Task: Log work in the project XpressTech for the issue 'Upgrade the scalability of a mobile application to support a growing user base and increasing traffic' spent time as '2w 5d 21h 57m' and remaining time as '6w 3d 22h 48m' and move to top of backlog. Now add the issue to the epic 'Mobile Application Development'.
Action: Mouse moved to (959, 449)
Screenshot: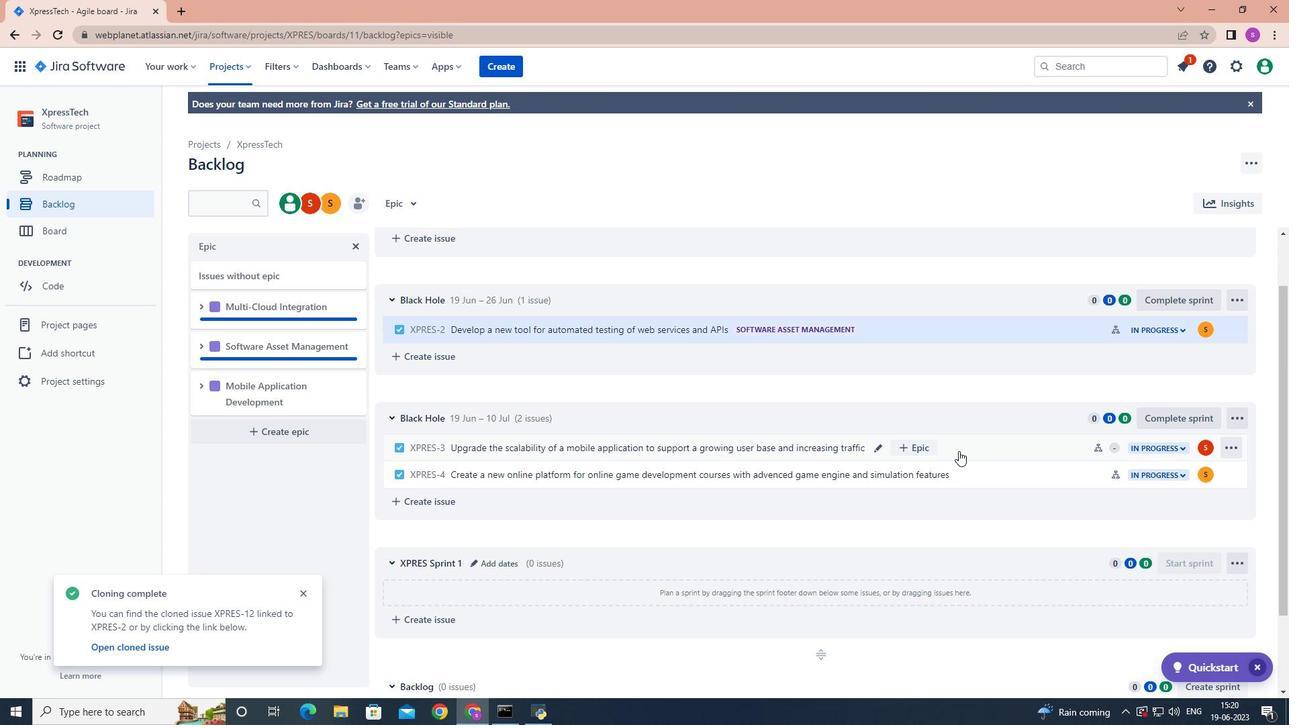 
Action: Mouse pressed left at (959, 449)
Screenshot: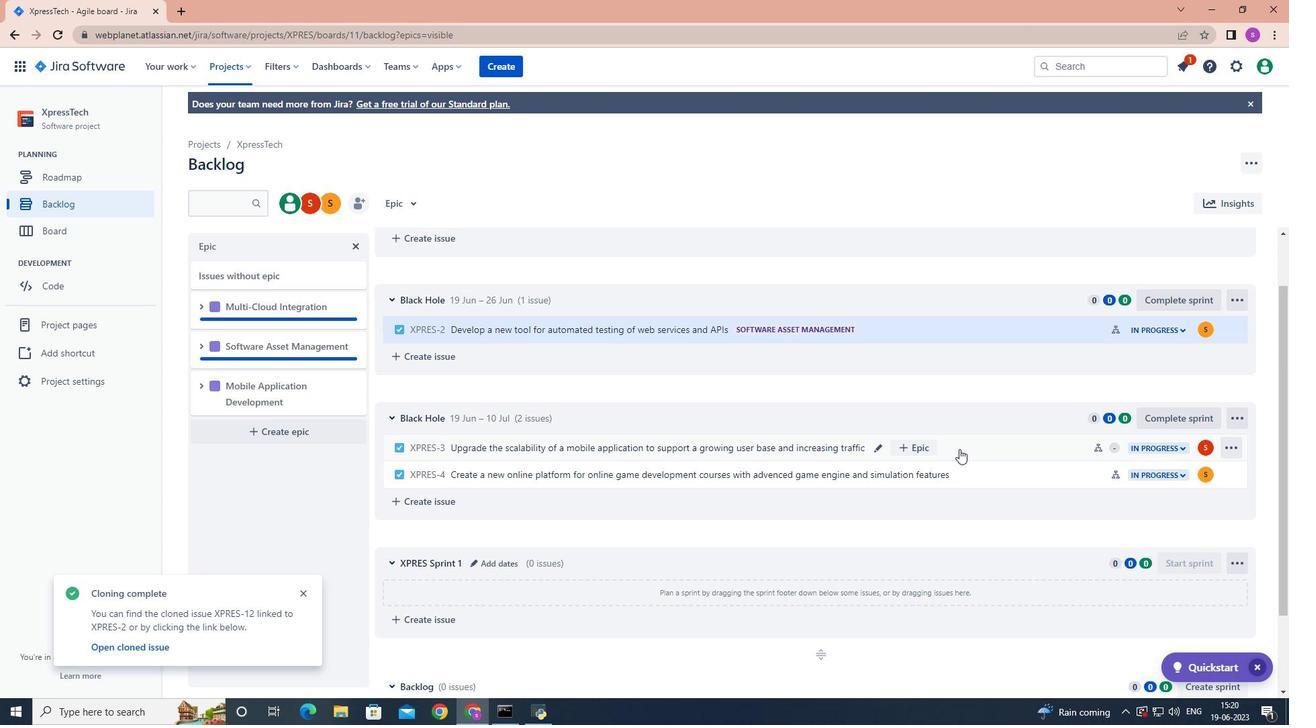 
Action: Mouse moved to (1233, 247)
Screenshot: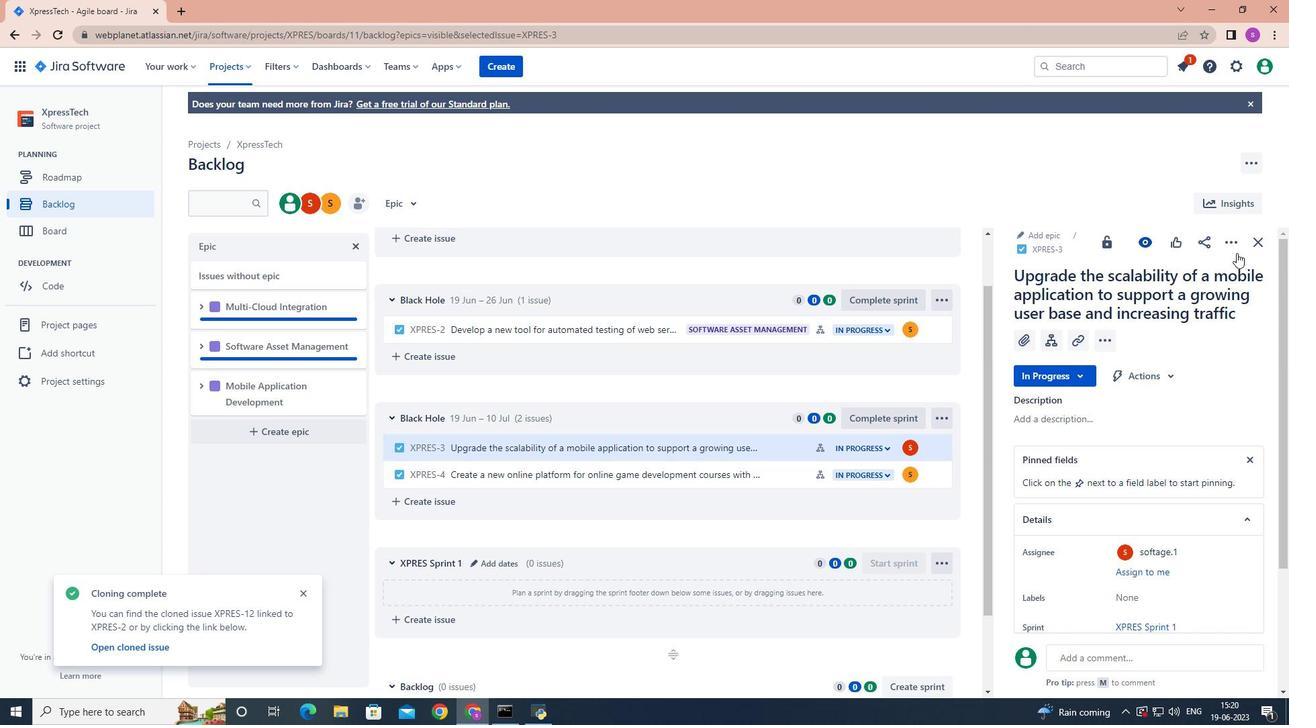 
Action: Mouse pressed left at (1233, 247)
Screenshot: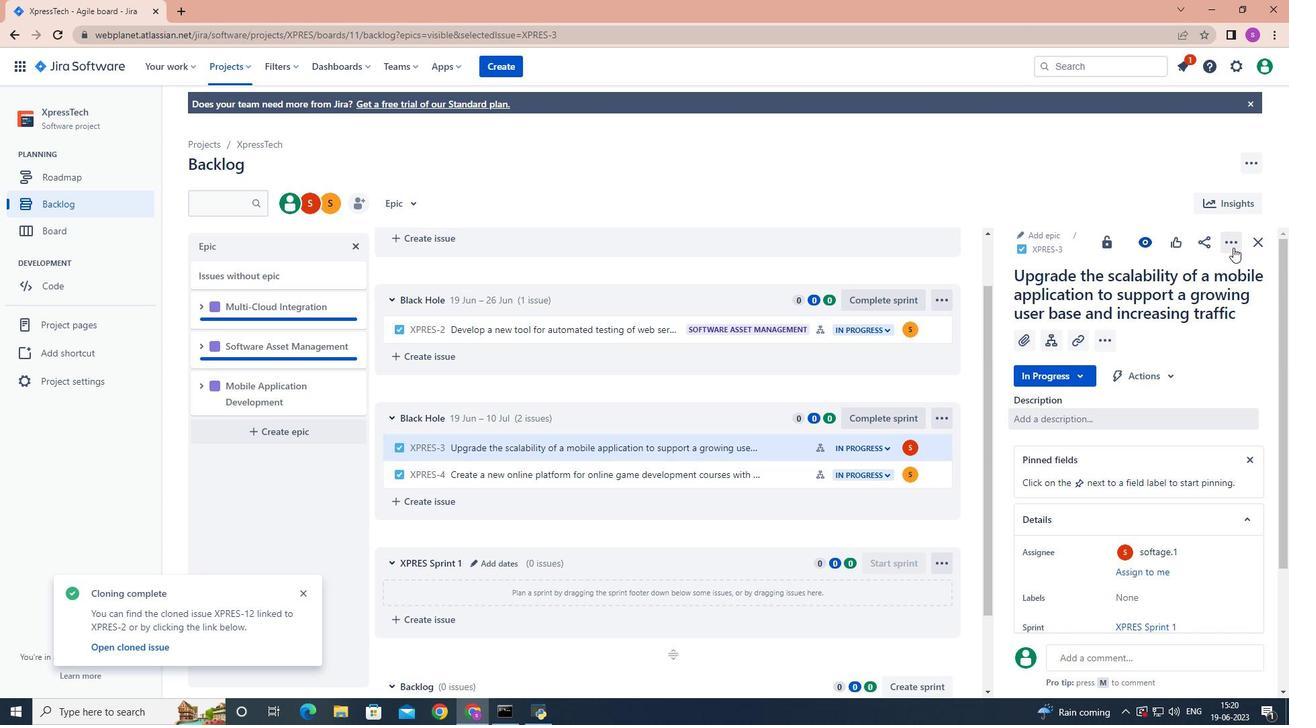 
Action: Mouse moved to (1182, 277)
Screenshot: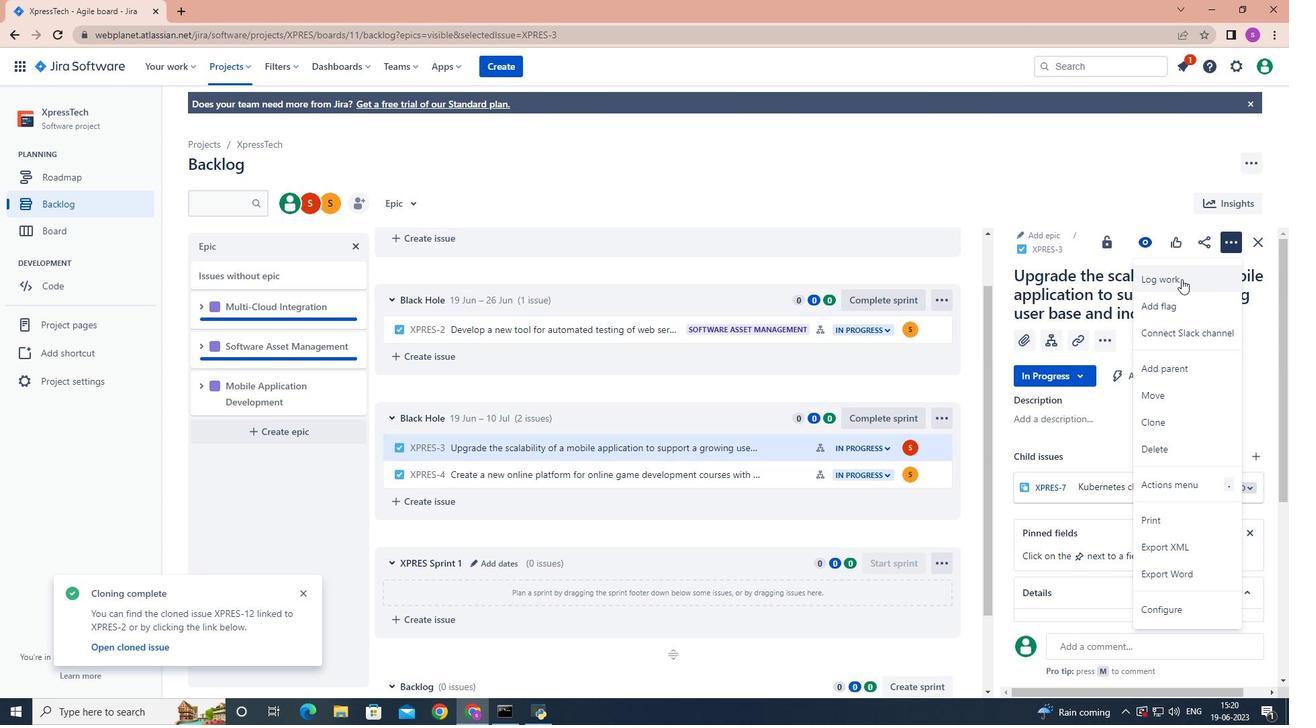 
Action: Mouse pressed left at (1182, 277)
Screenshot: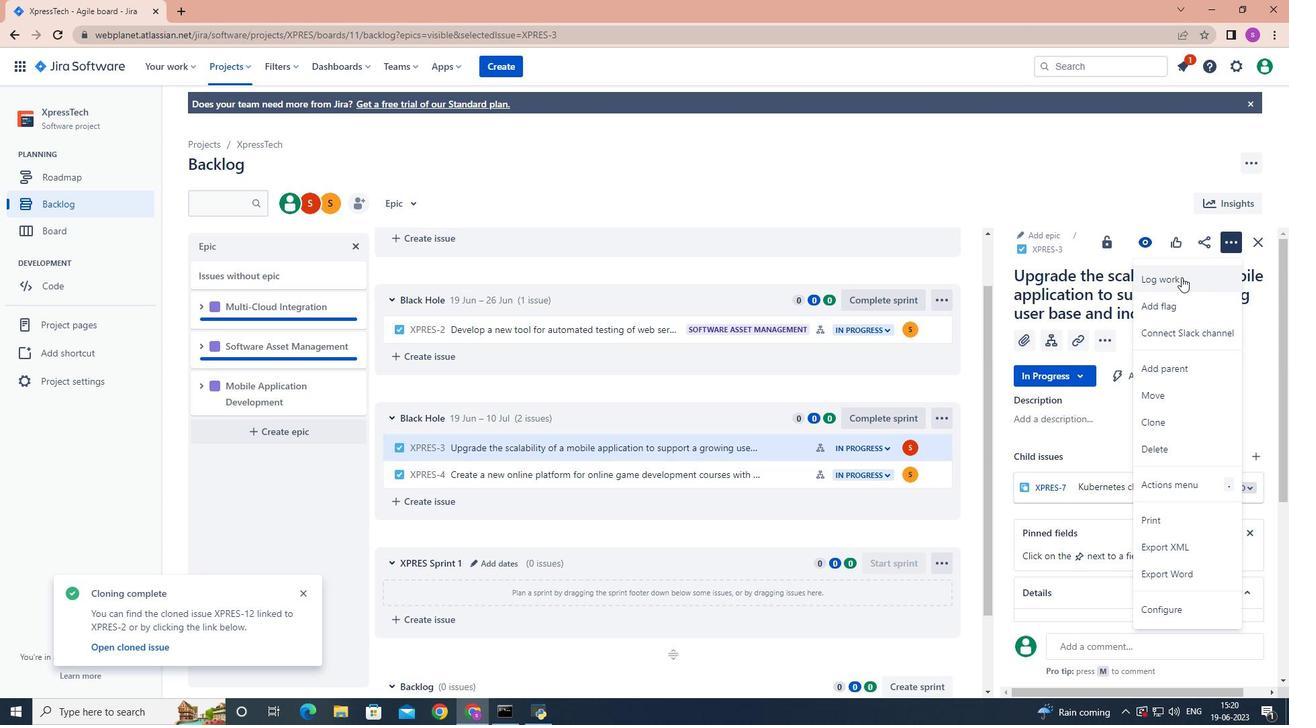 
Action: Mouse moved to (1182, 277)
Screenshot: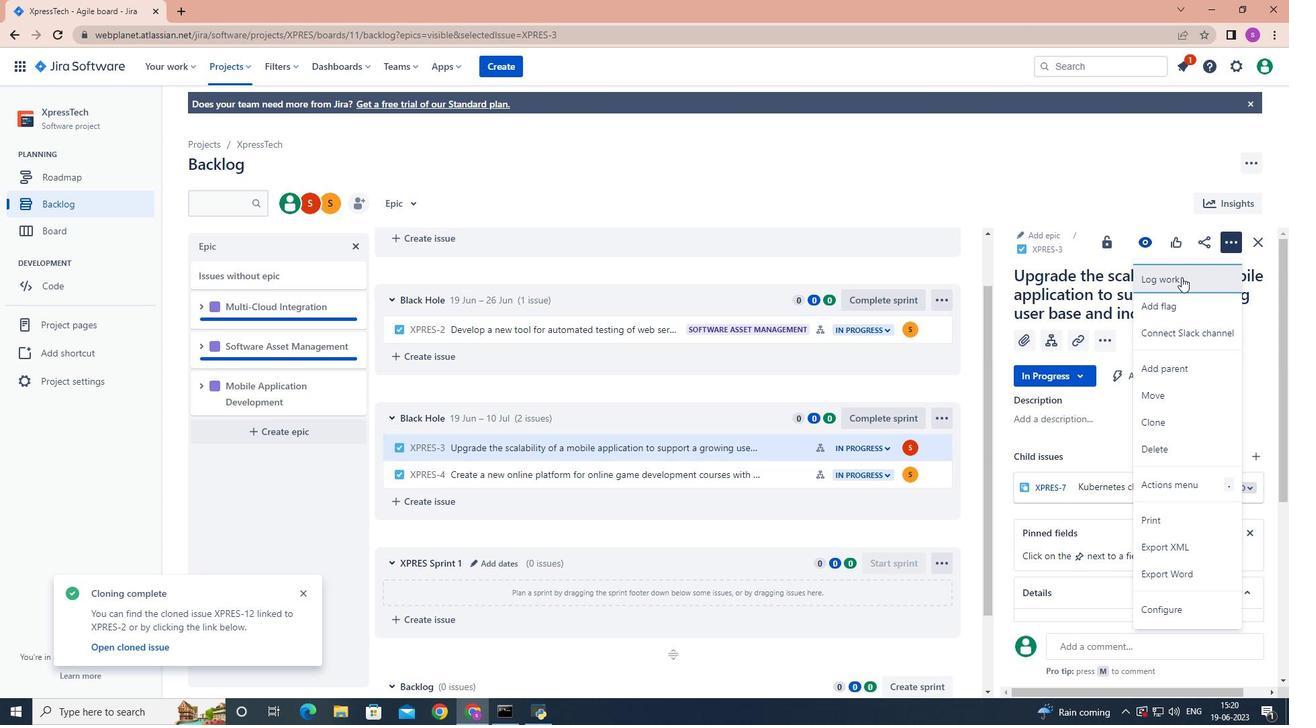 
Action: Key pressed 2w<Key.space>5d<Key.space>21h<Key.space>57m
Screenshot: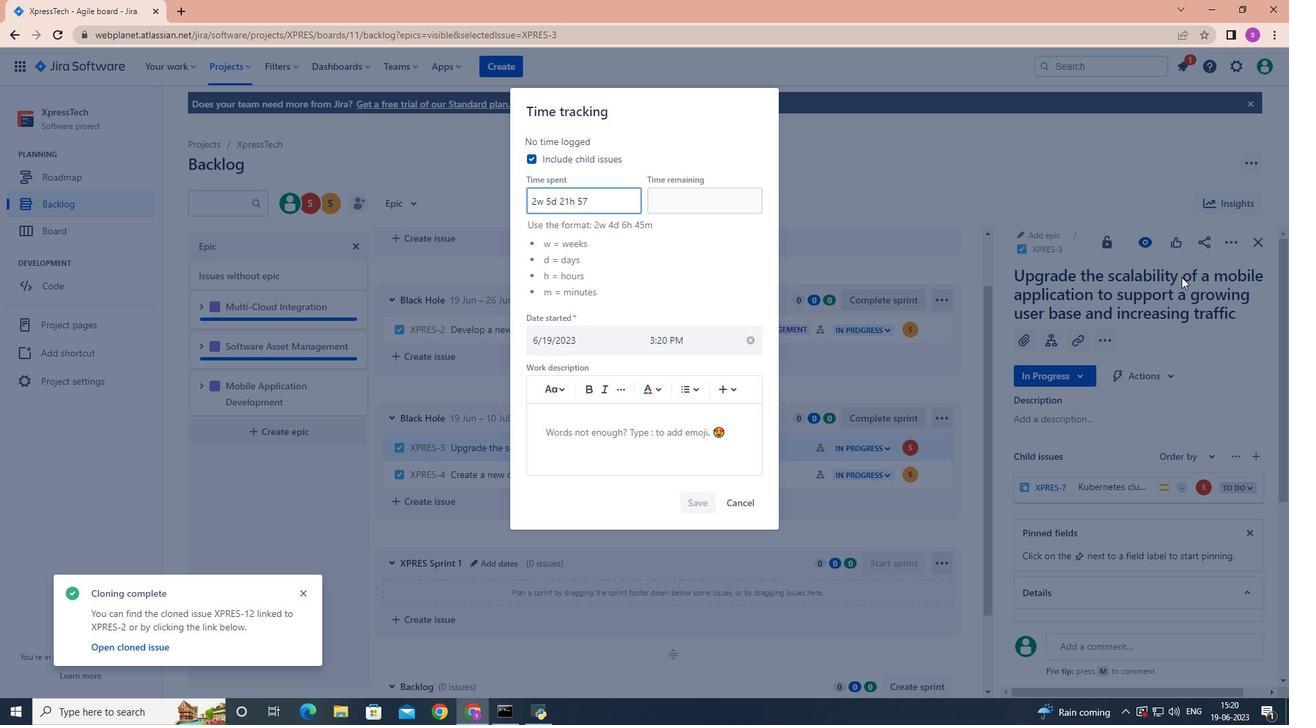 
Action: Mouse moved to (666, 204)
Screenshot: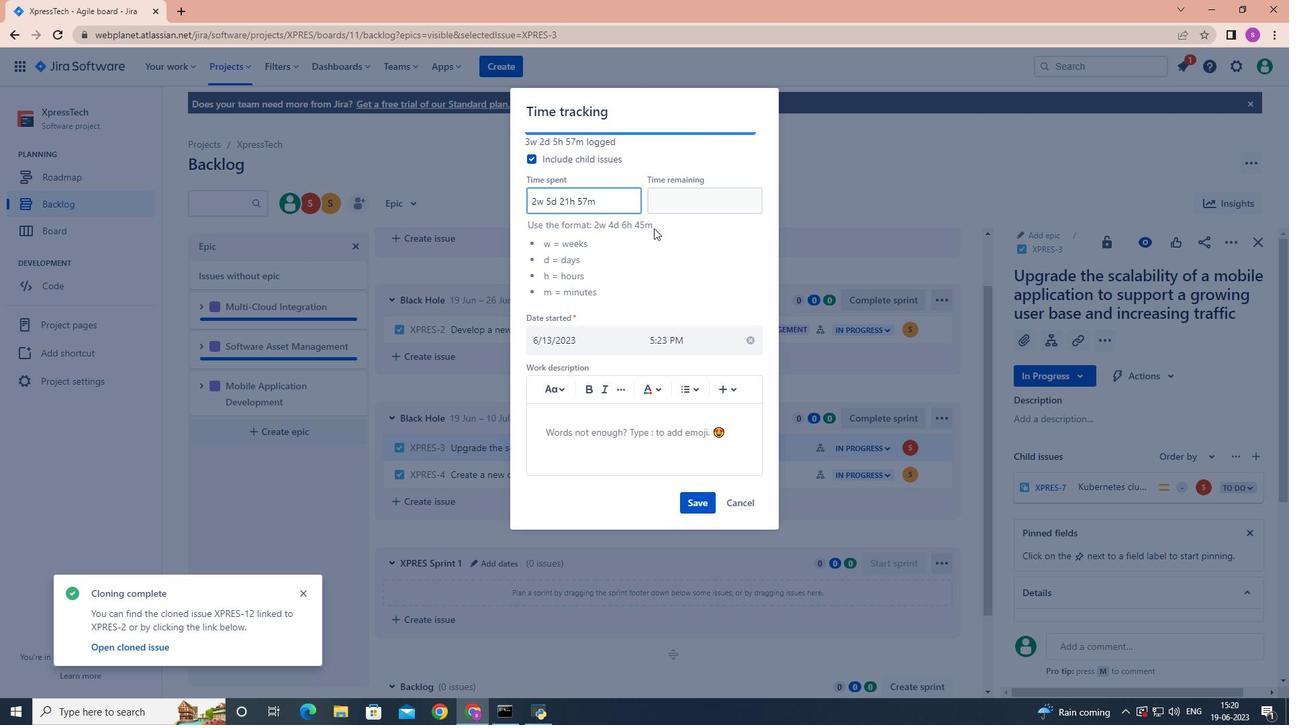 
Action: Mouse pressed left at (666, 204)
Screenshot: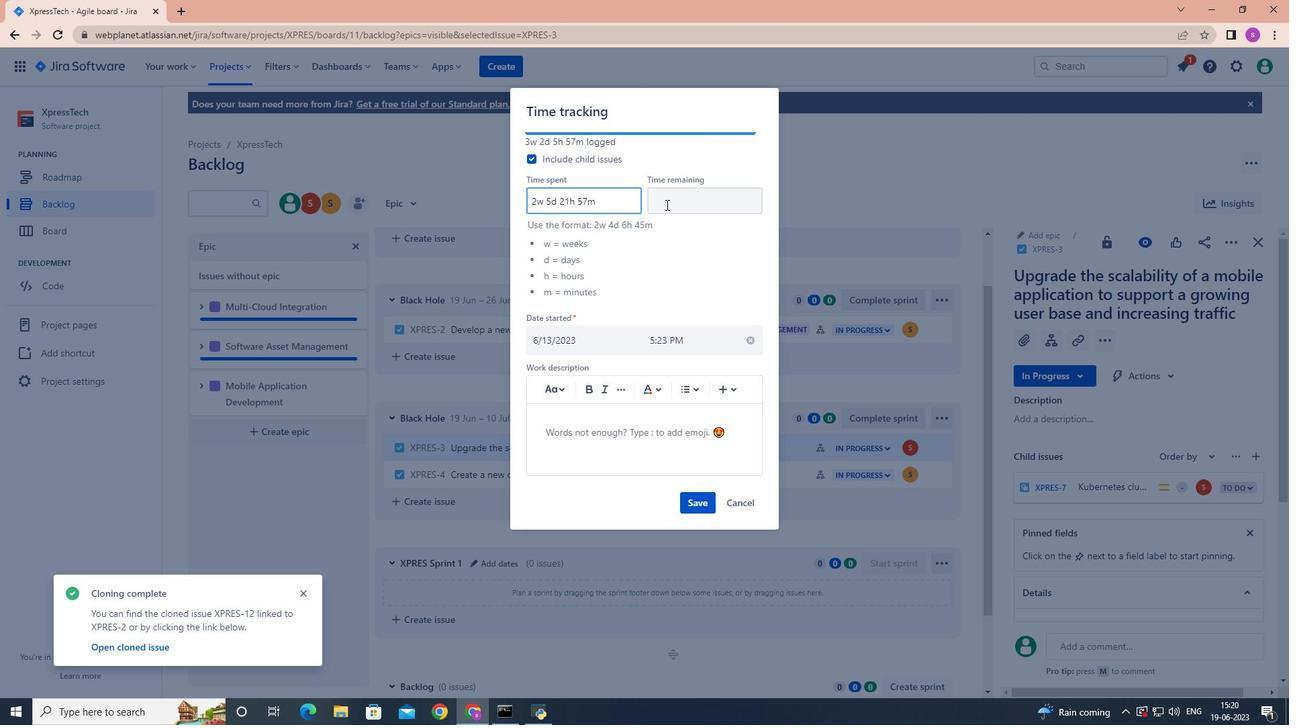 
Action: Mouse moved to (666, 204)
Screenshot: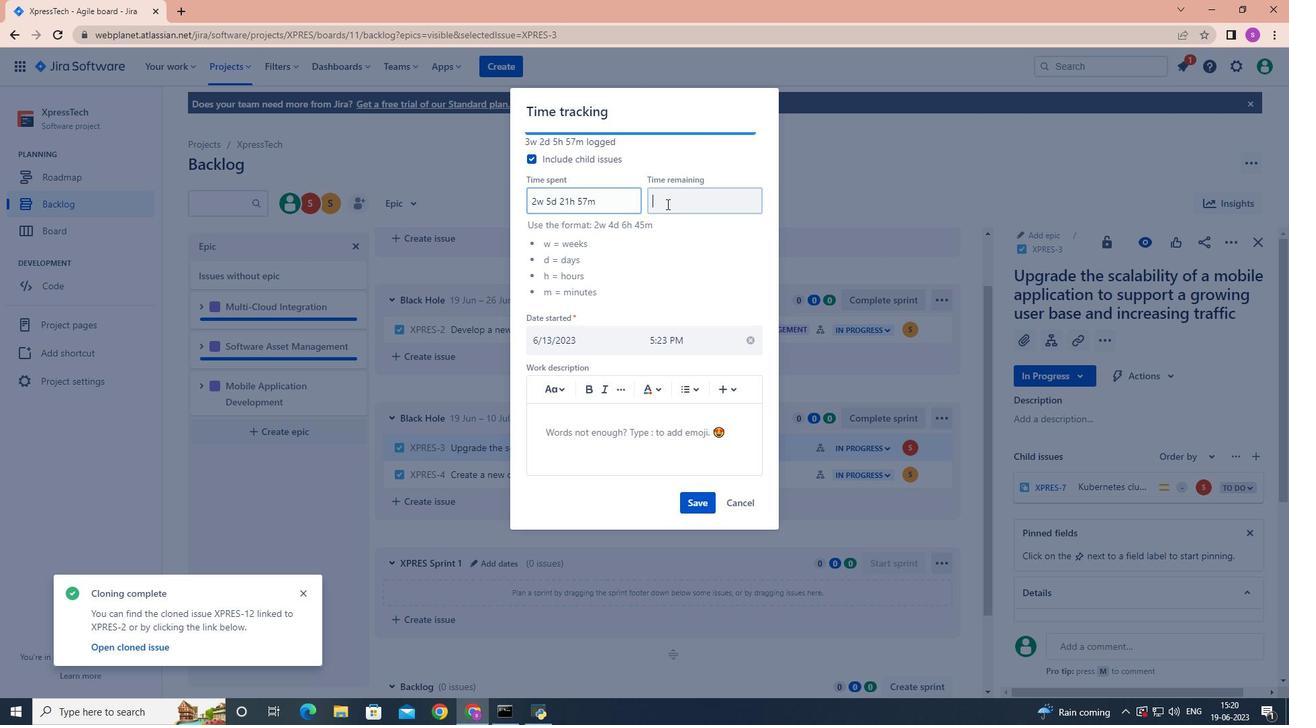 
Action: Key pressed 6w<Key.space>3d<Key.space>22h<Key.space>48m
Screenshot: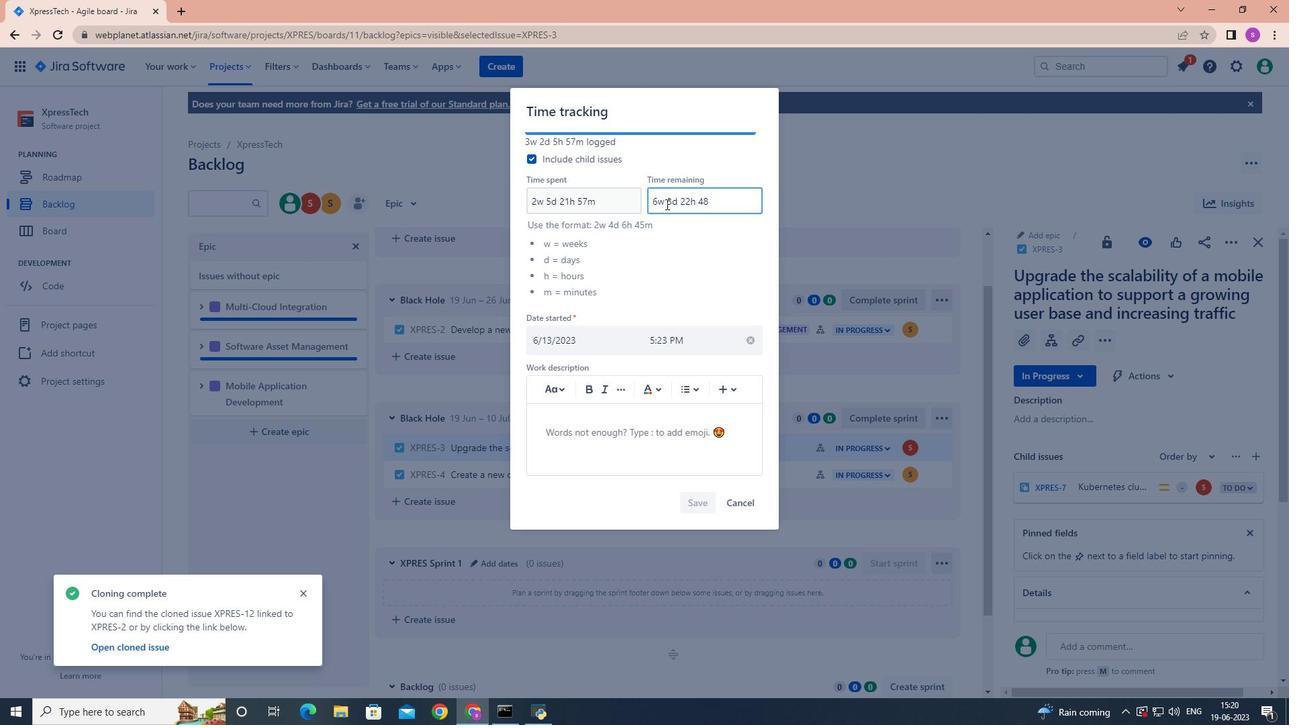 
Action: Mouse moved to (700, 503)
Screenshot: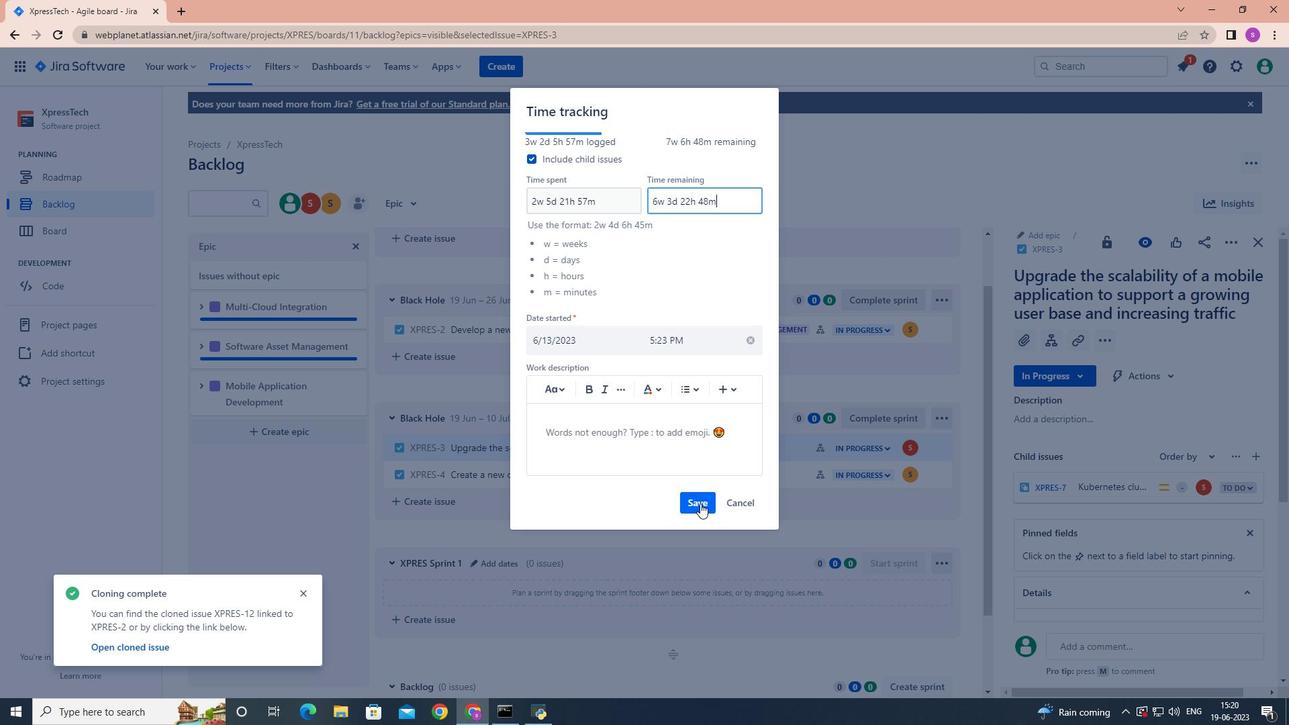 
Action: Mouse pressed left at (700, 503)
Screenshot: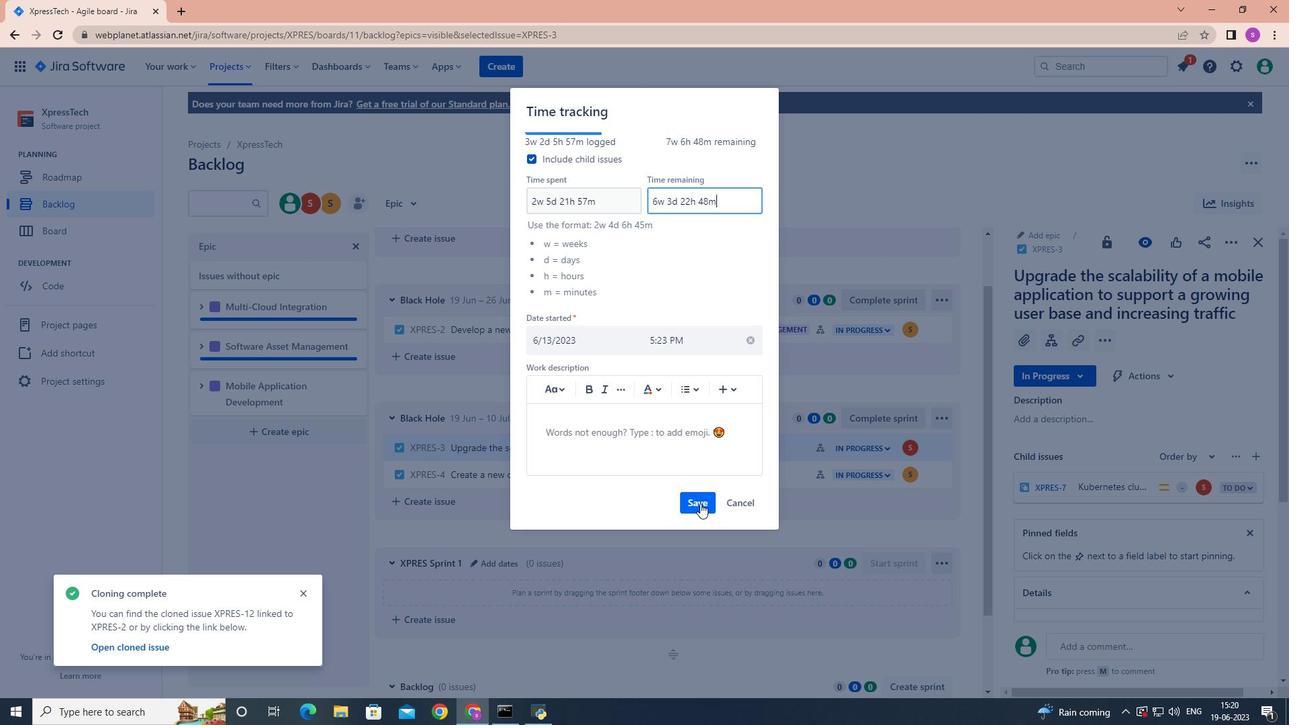 
Action: Mouse moved to (933, 446)
Screenshot: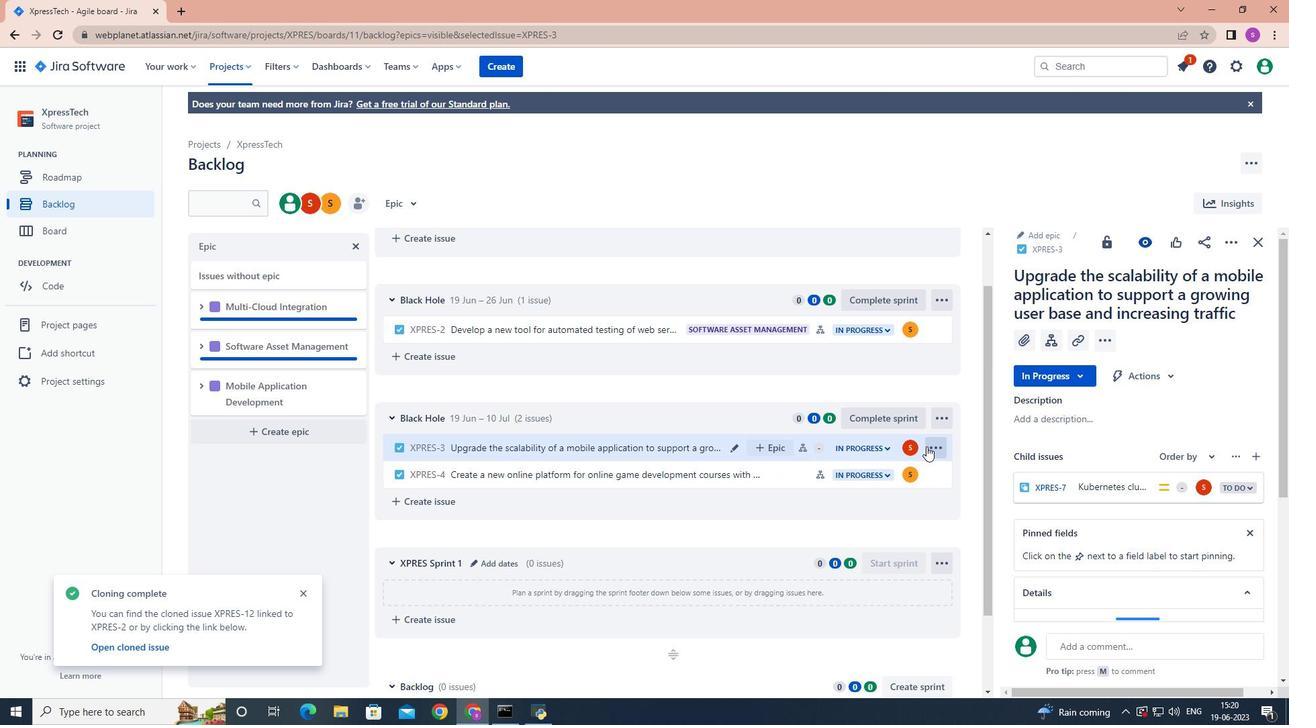 
Action: Mouse pressed left at (933, 446)
Screenshot: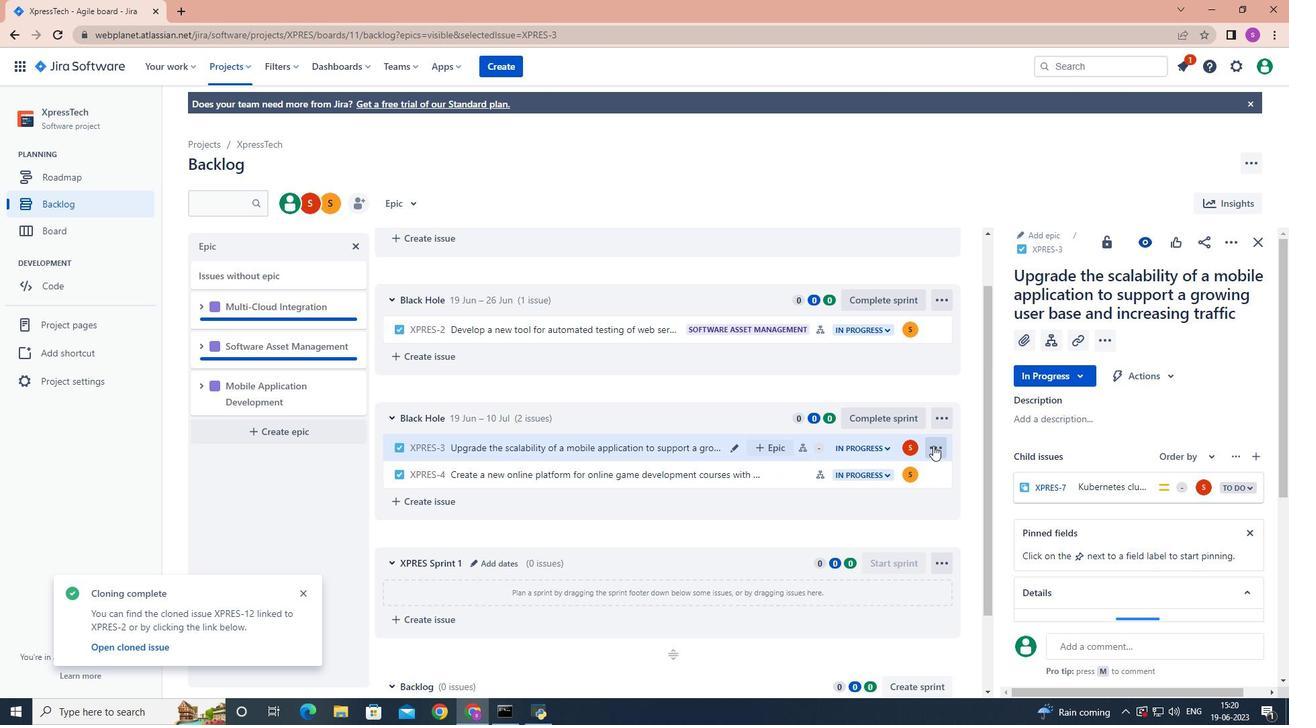 
Action: Mouse moved to (920, 389)
Screenshot: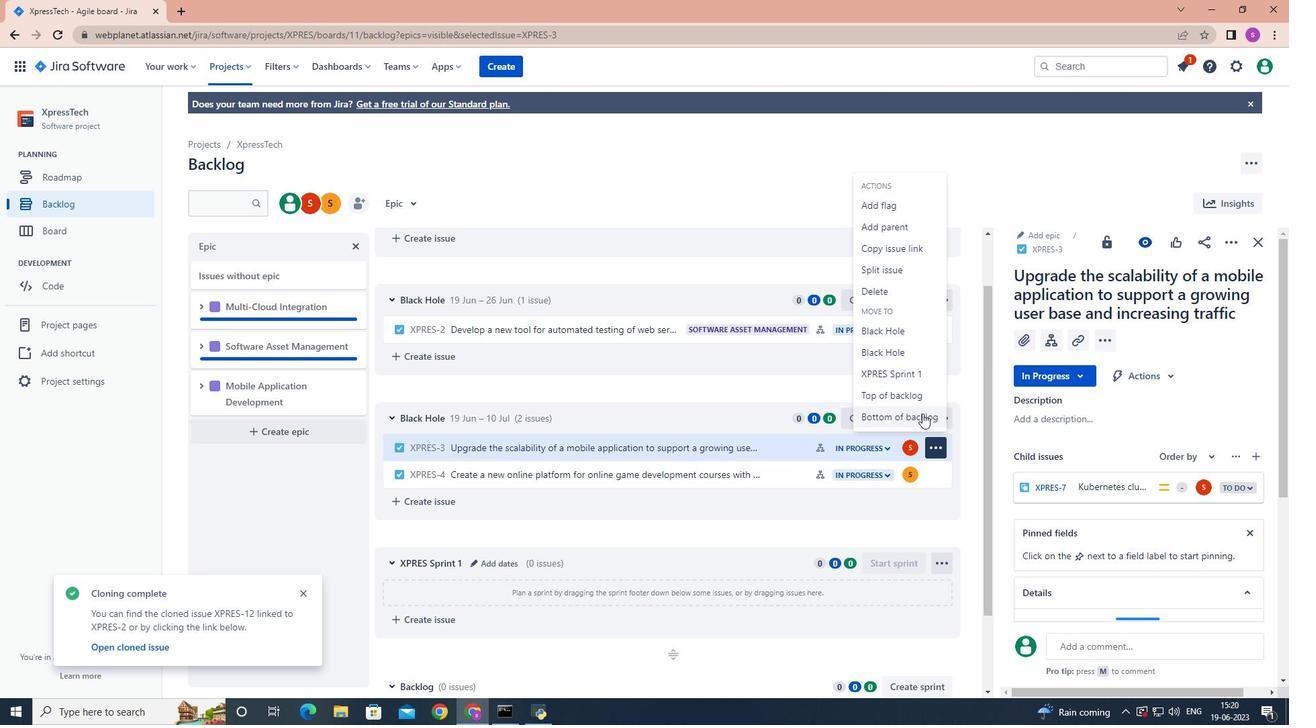 
Action: Mouse pressed left at (920, 389)
Screenshot: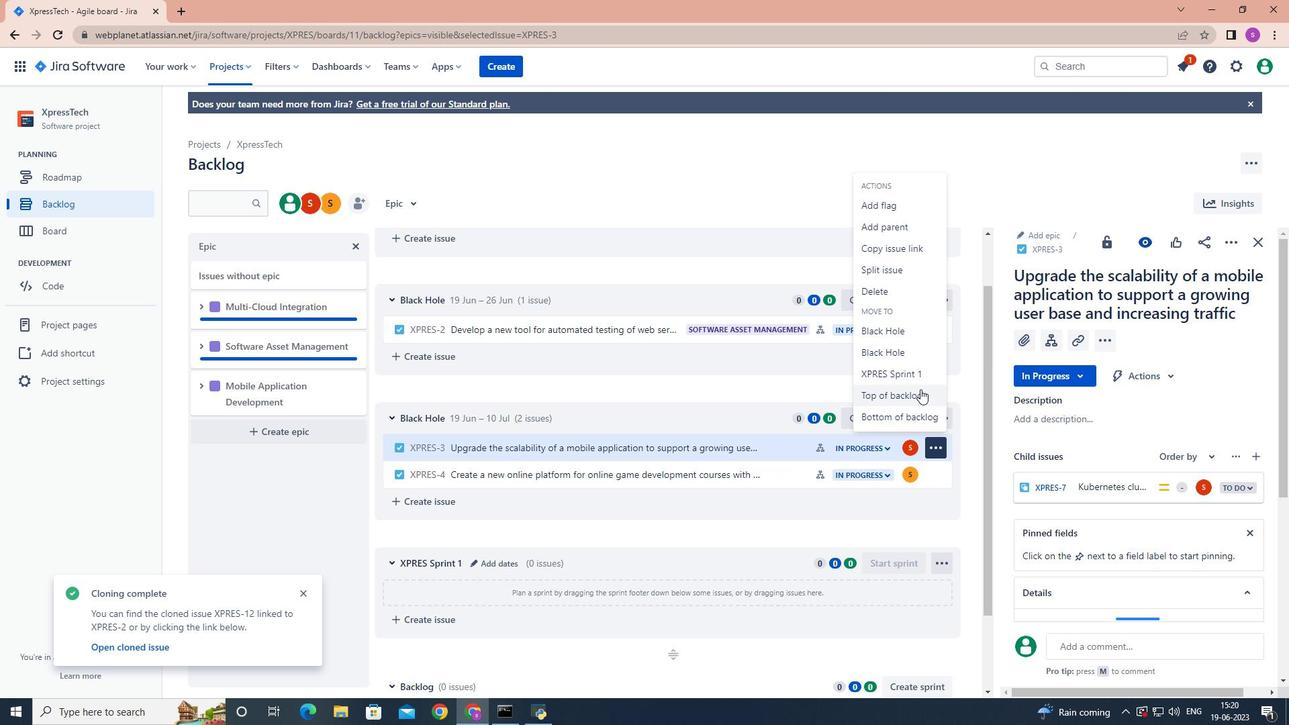 
Action: Mouse moved to (695, 220)
Screenshot: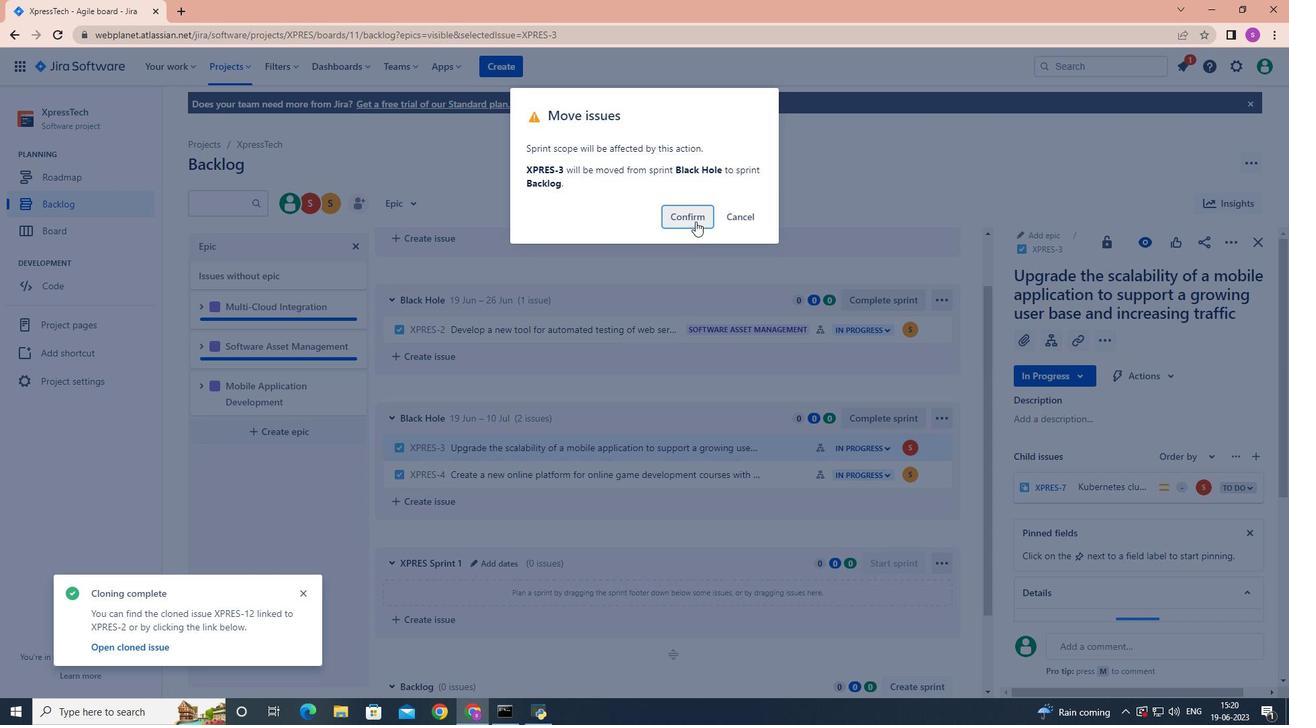 
Action: Mouse pressed left at (695, 220)
Screenshot: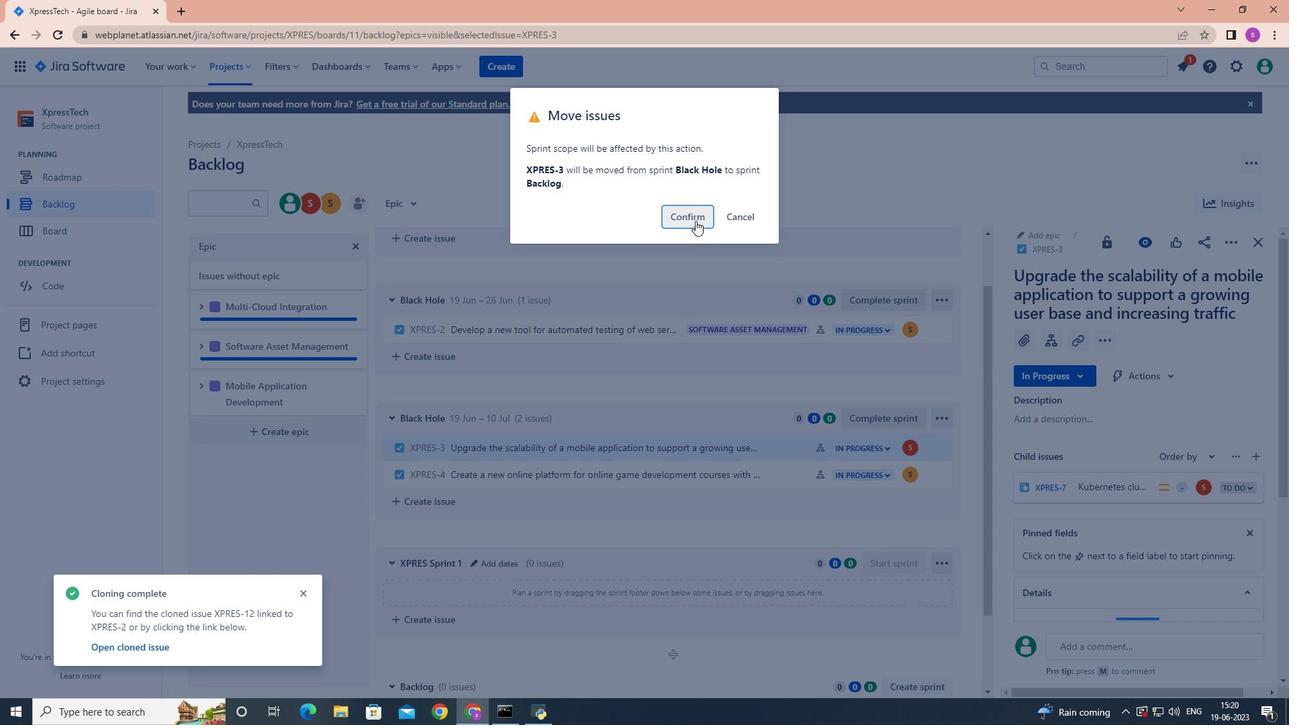 
Action: Mouse moved to (695, 536)
Screenshot: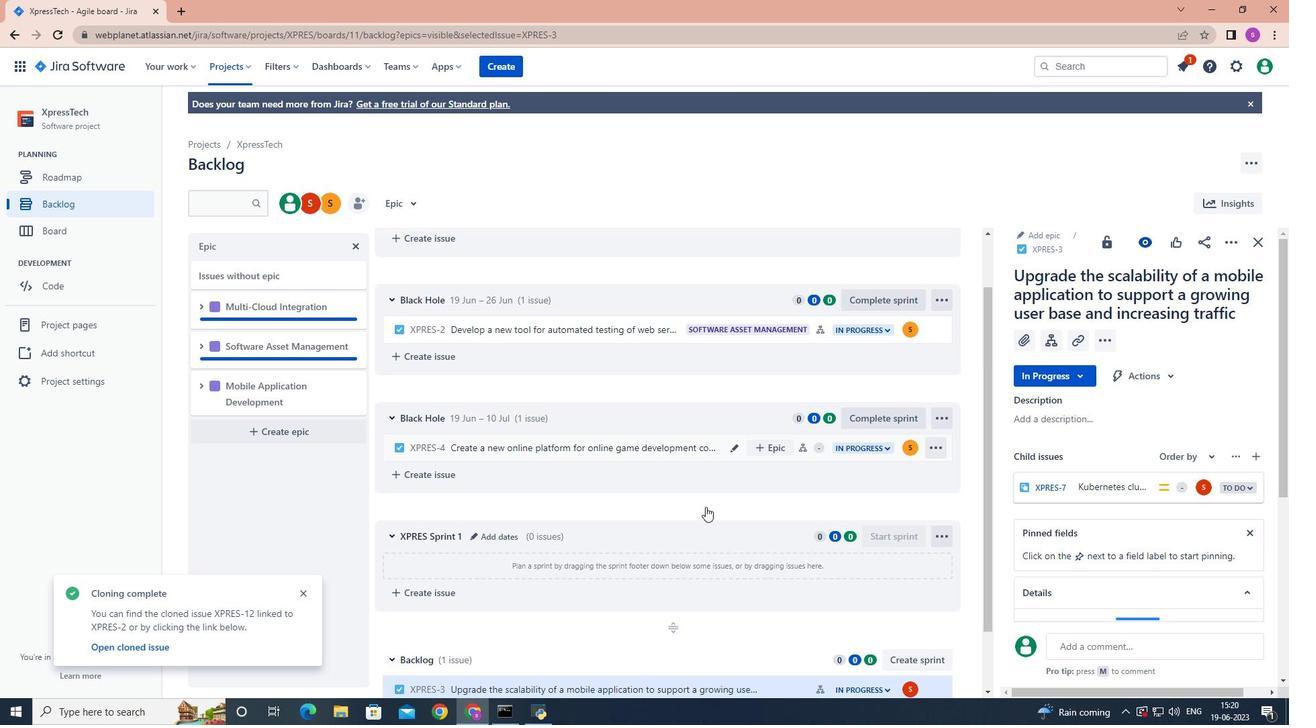 
Action: Mouse scrolled (695, 536) with delta (0, 0)
Screenshot: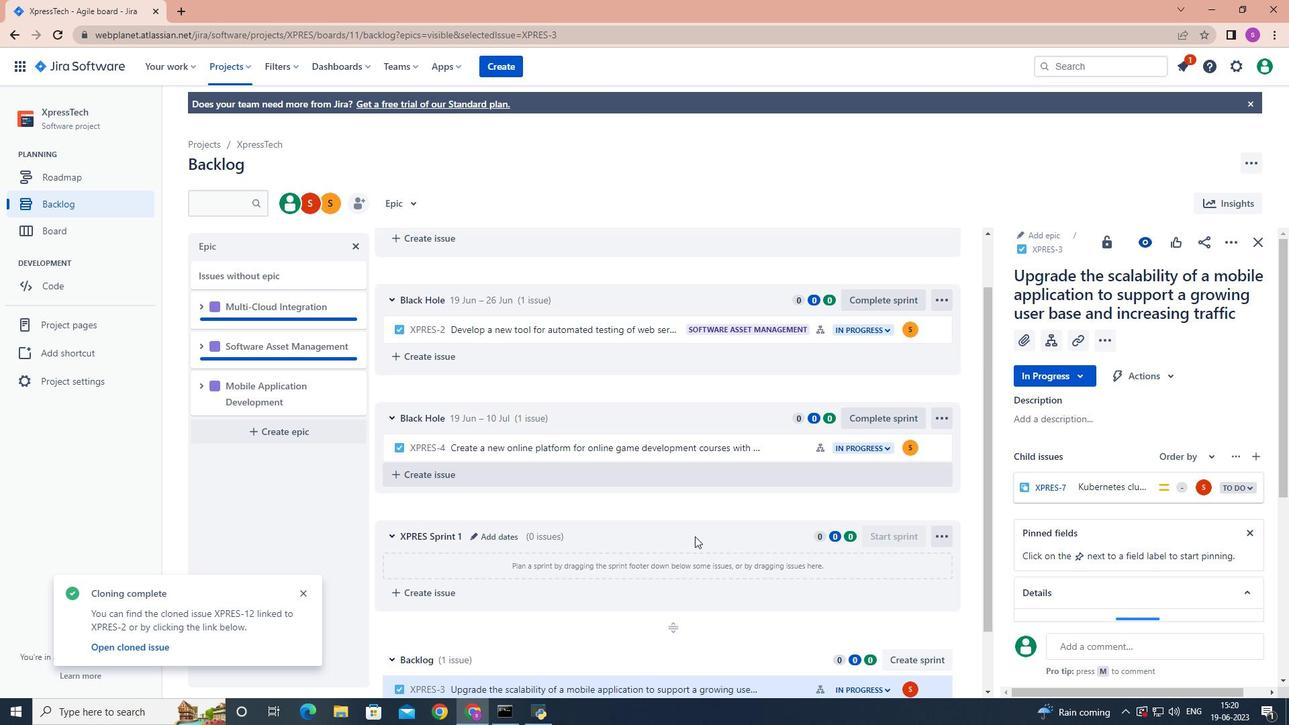 
Action: Mouse scrolled (695, 536) with delta (0, 0)
Screenshot: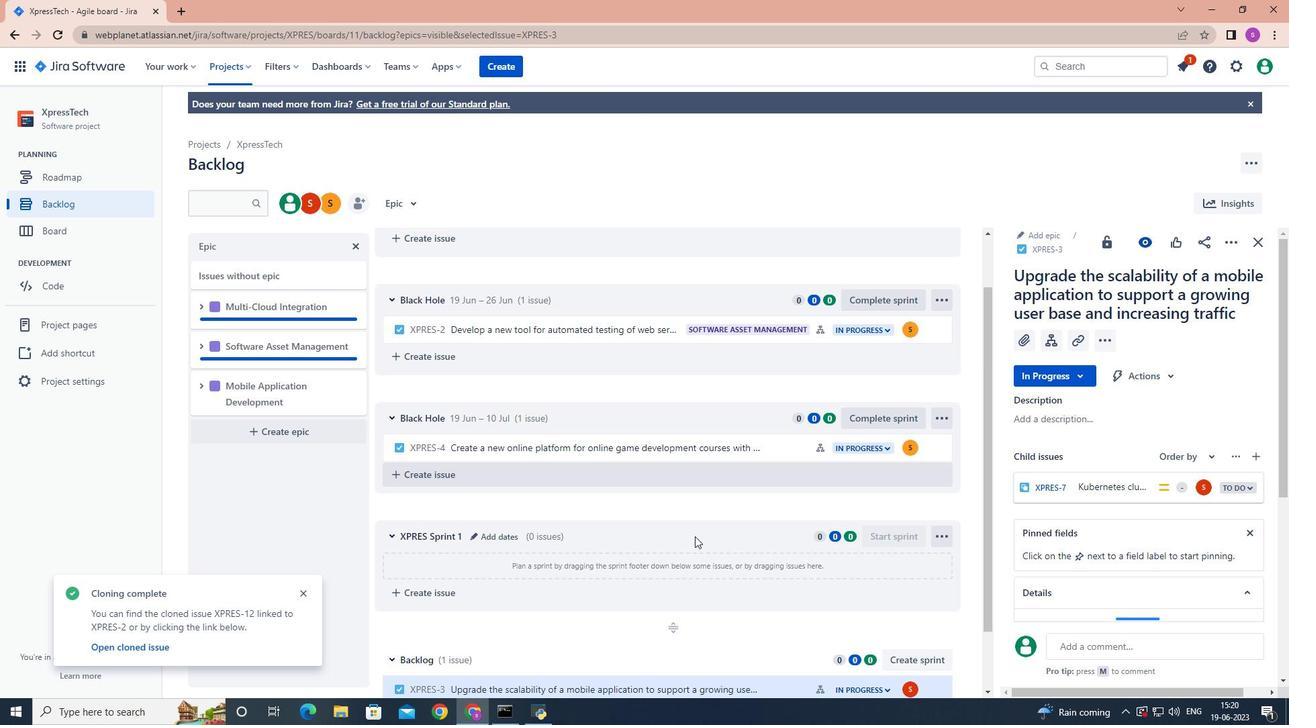 
Action: Mouse scrolled (695, 536) with delta (0, 0)
Screenshot: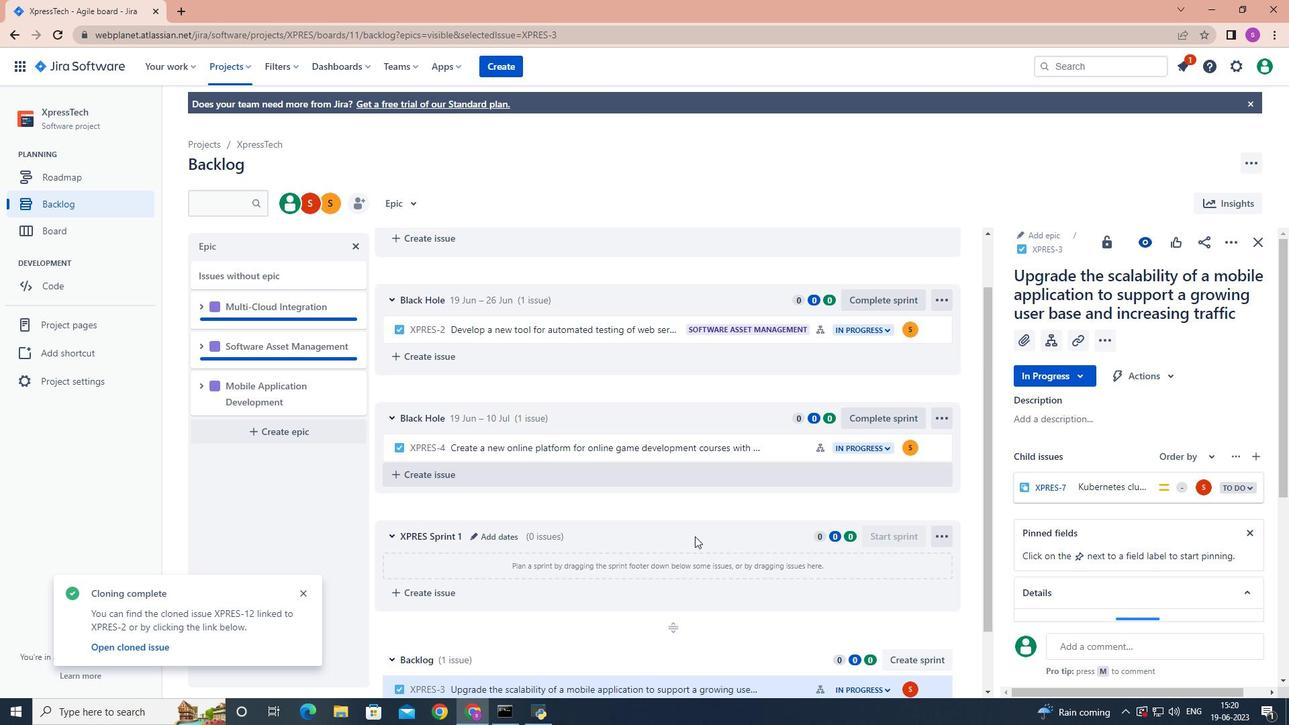 
Action: Mouse moved to (695, 535)
Screenshot: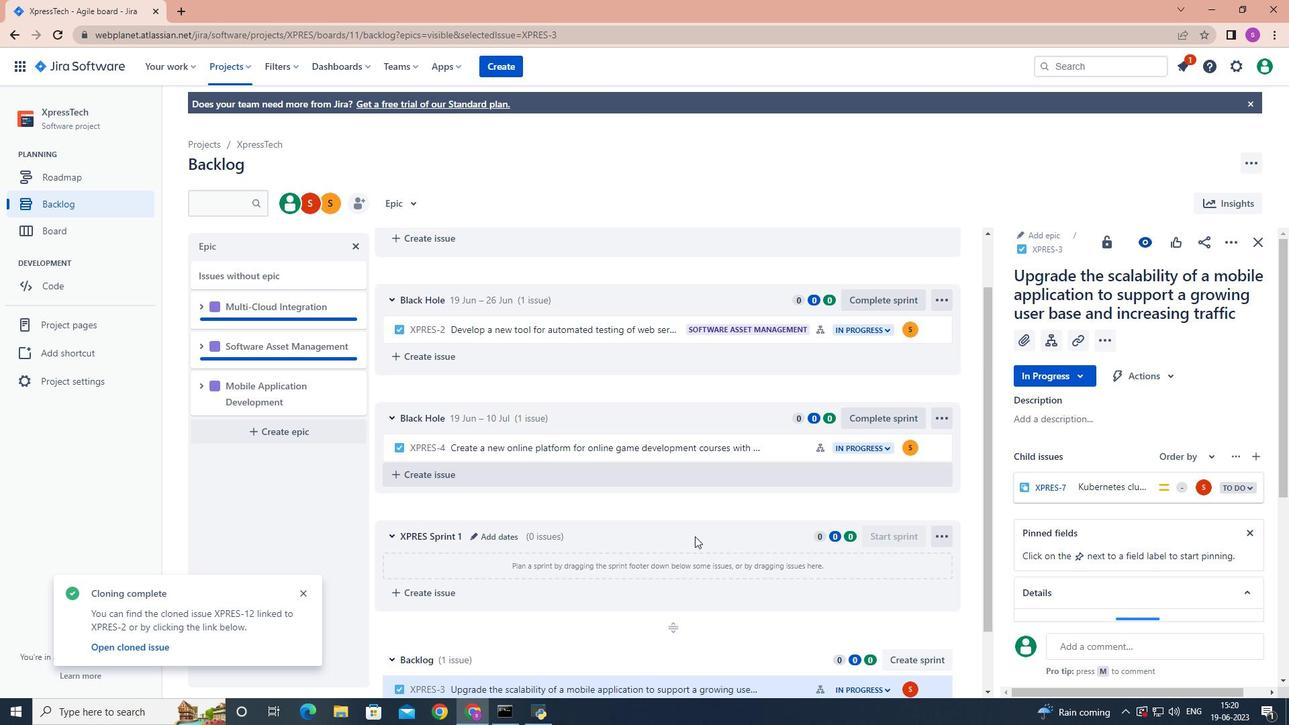 
Action: Mouse scrolled (695, 534) with delta (0, 0)
Screenshot: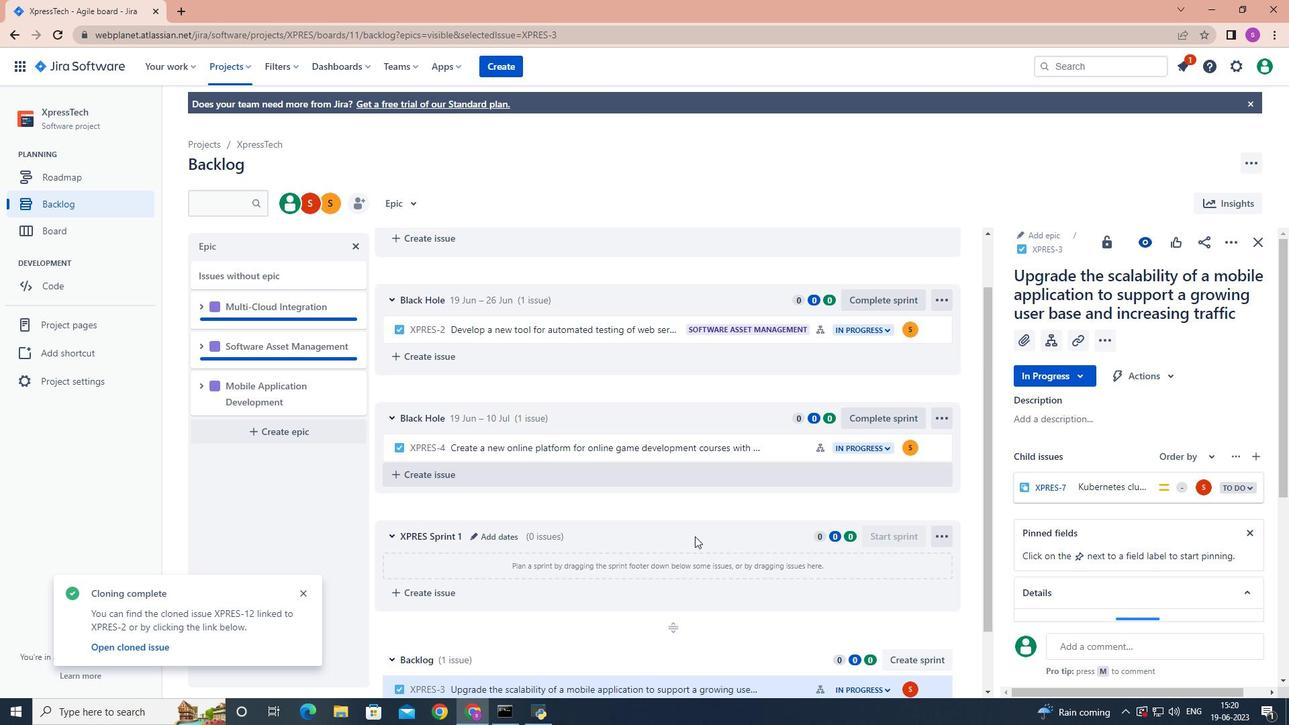 
Action: Mouse moved to (696, 533)
Screenshot: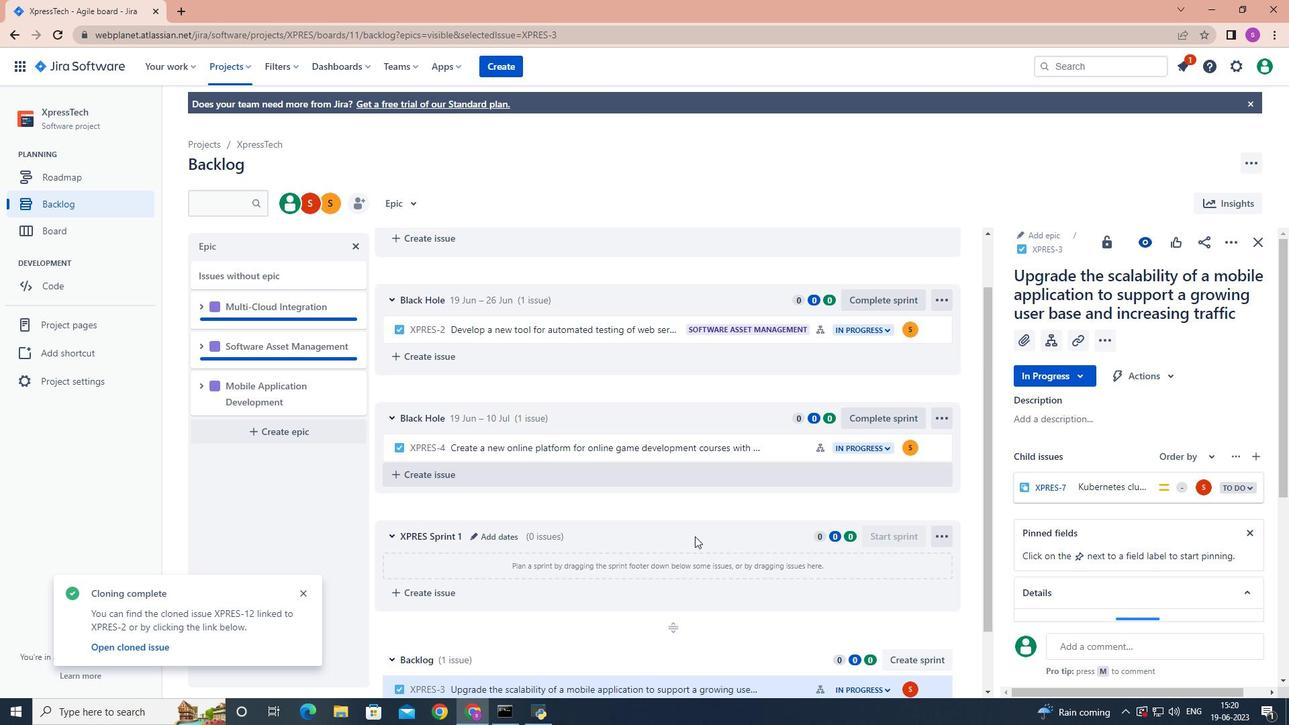 
Action: Mouse scrolled (696, 532) with delta (0, 0)
Screenshot: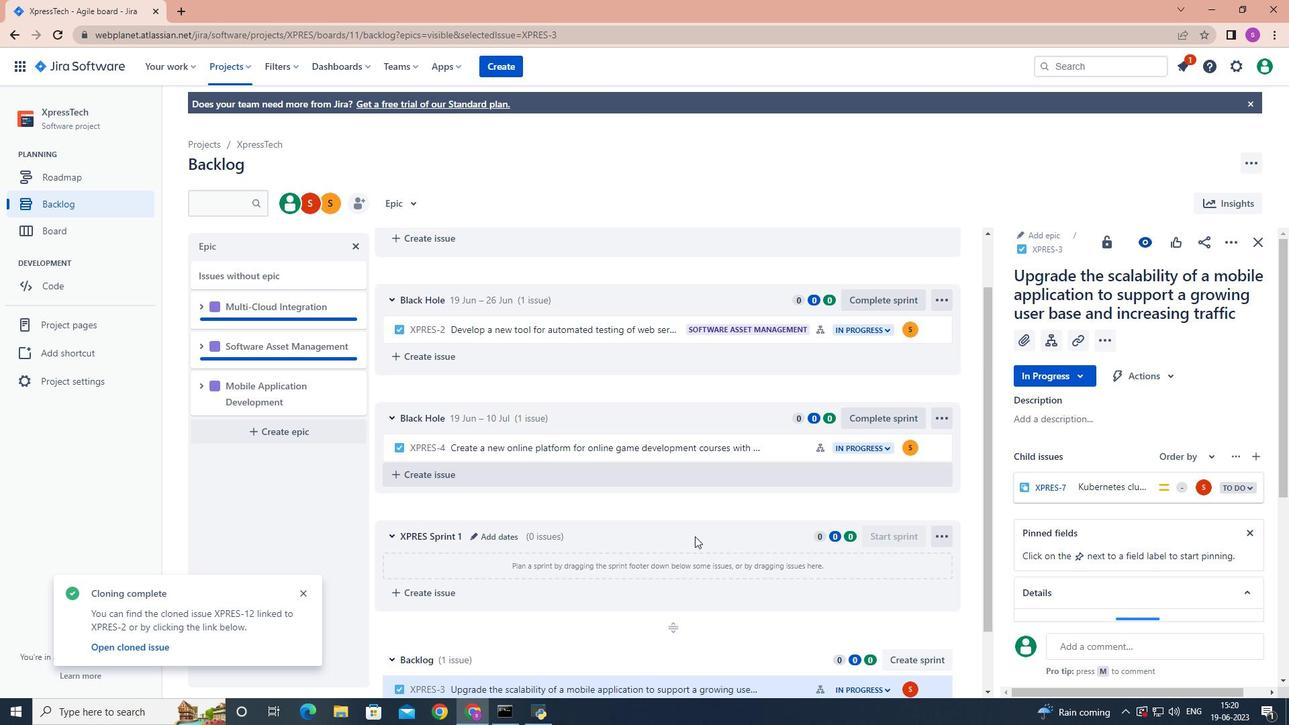 
Action: Mouse moved to (773, 615)
Screenshot: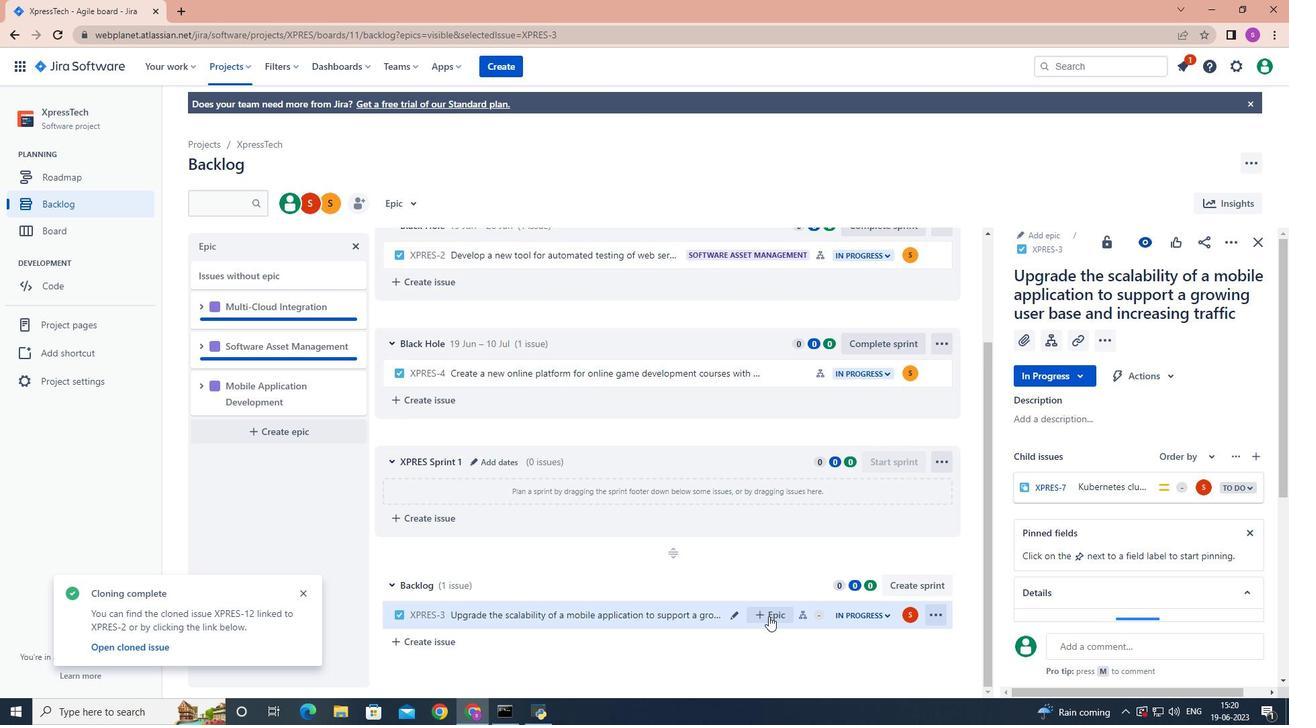 
Action: Mouse pressed left at (773, 615)
Screenshot: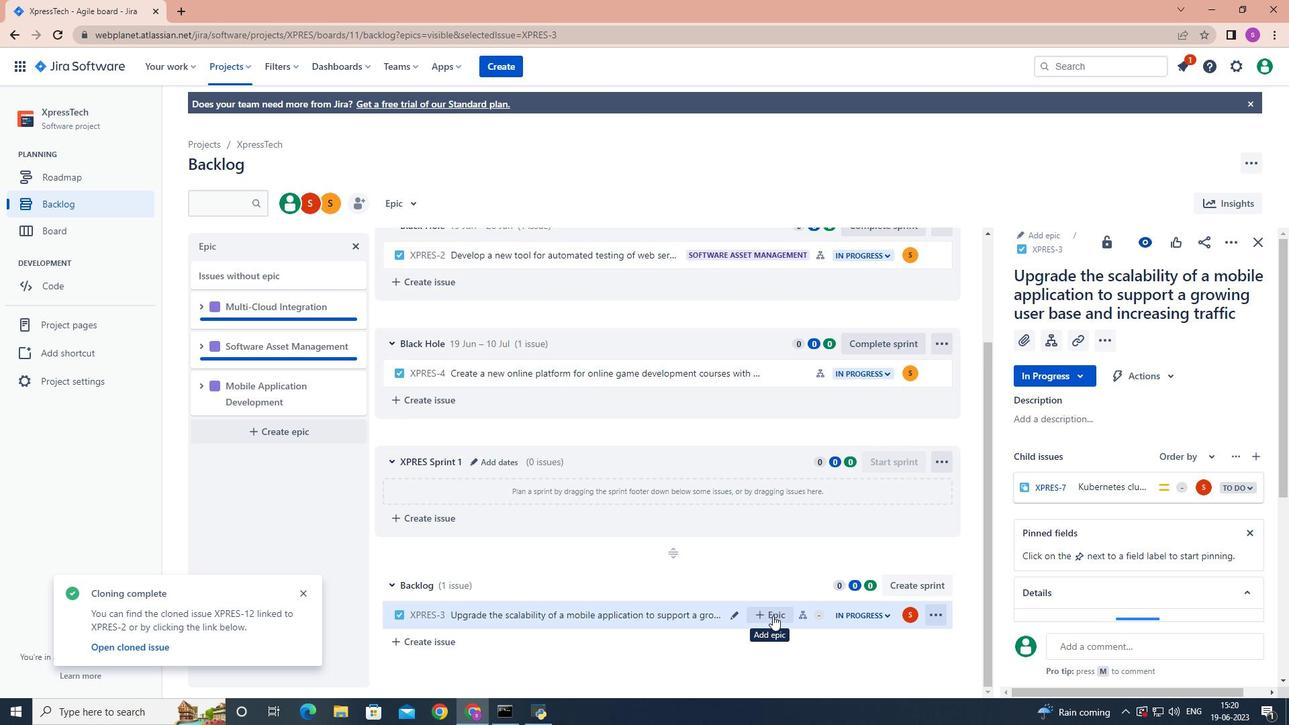 
Action: Mouse moved to (911, 643)
Screenshot: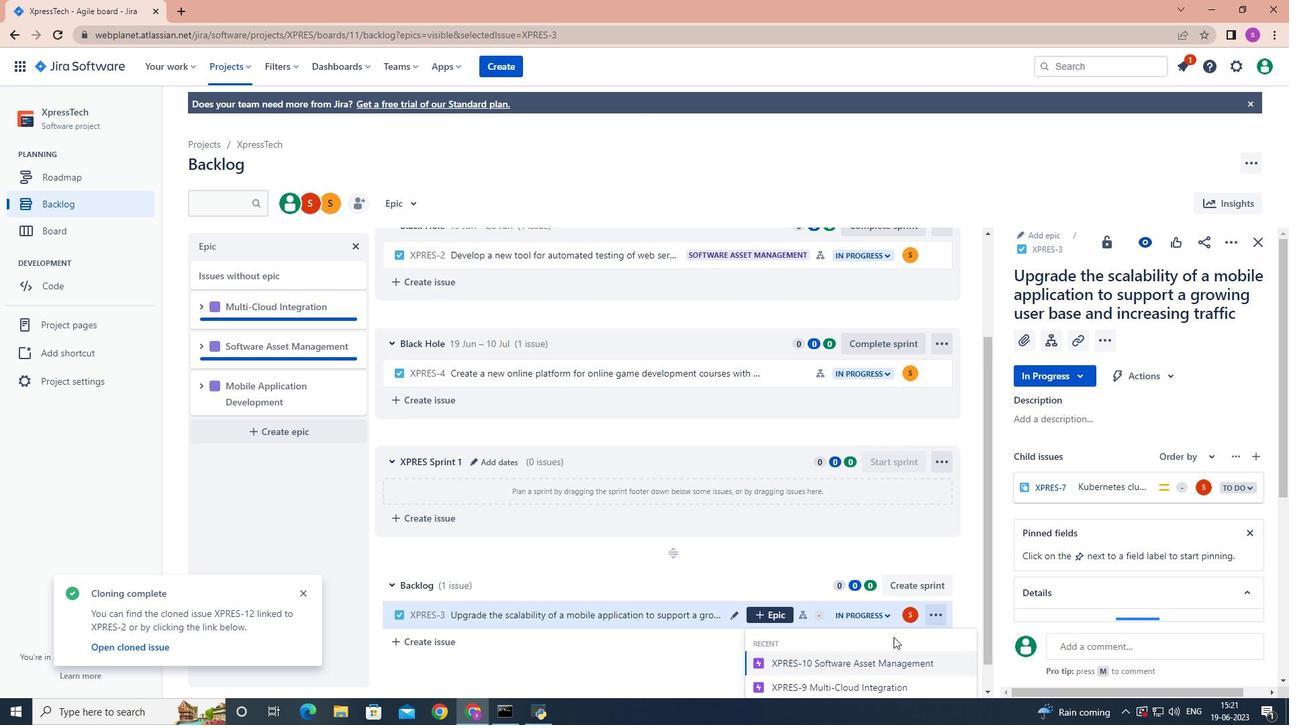 
Action: Mouse scrolled (911, 642) with delta (0, 0)
Screenshot: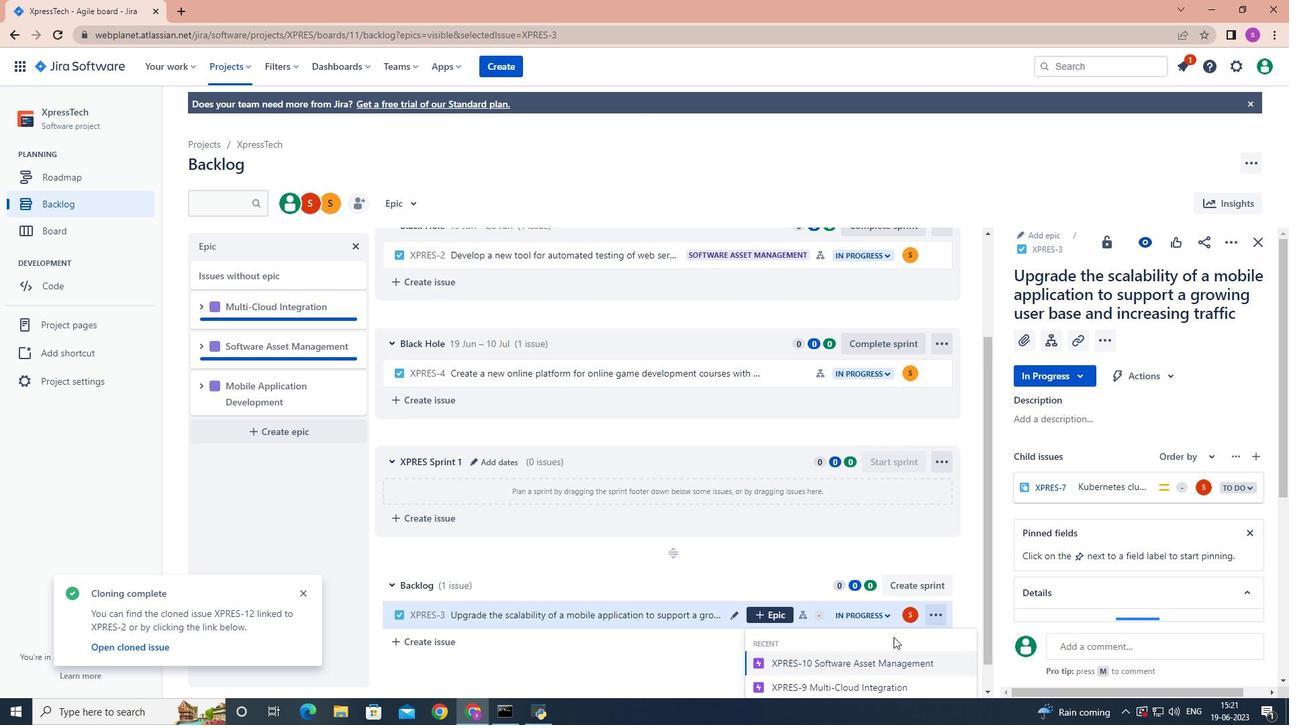 
Action: Mouse moved to (919, 644)
Screenshot: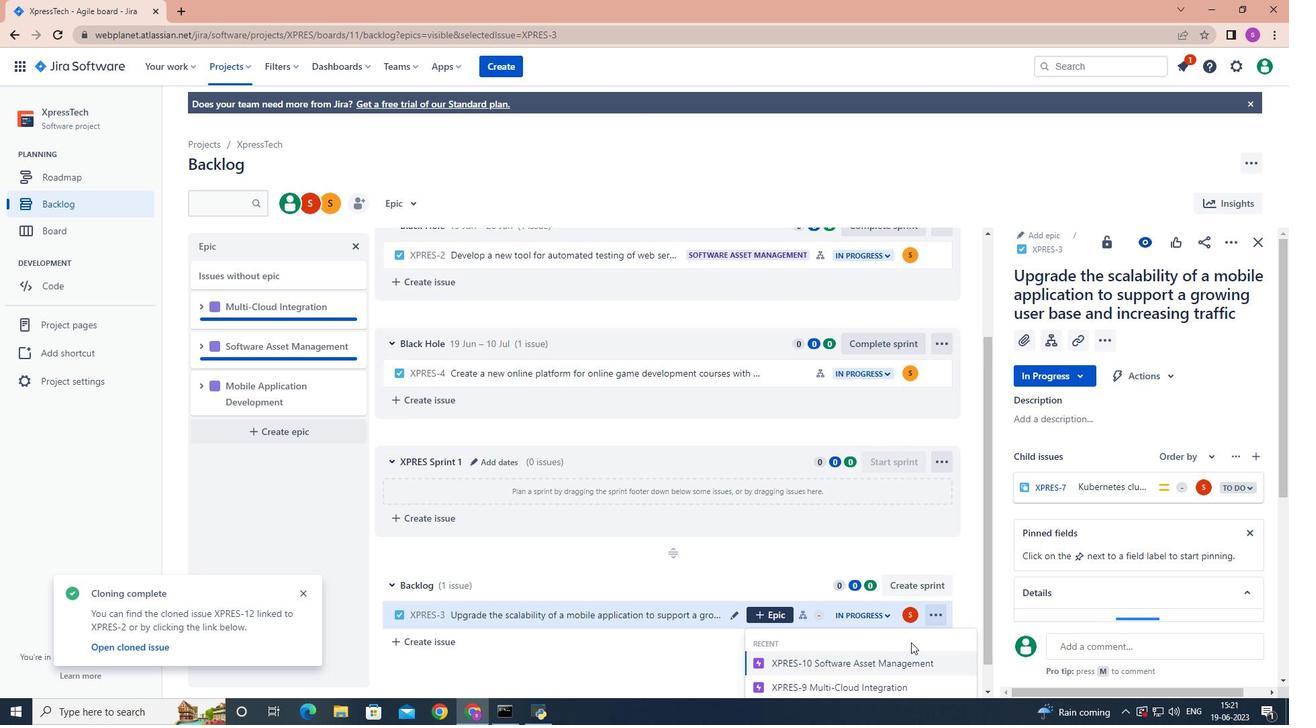 
Action: Mouse scrolled (919, 644) with delta (0, 0)
Screenshot: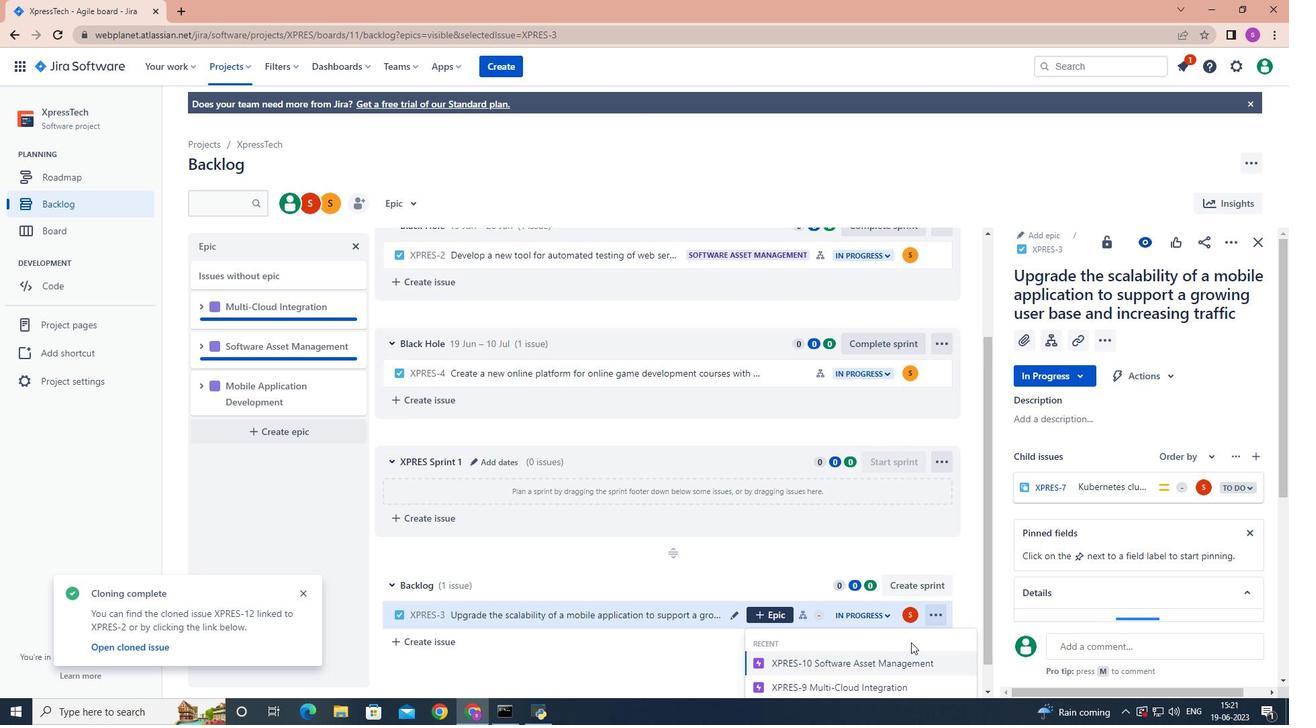 
Action: Mouse moved to (924, 645)
Screenshot: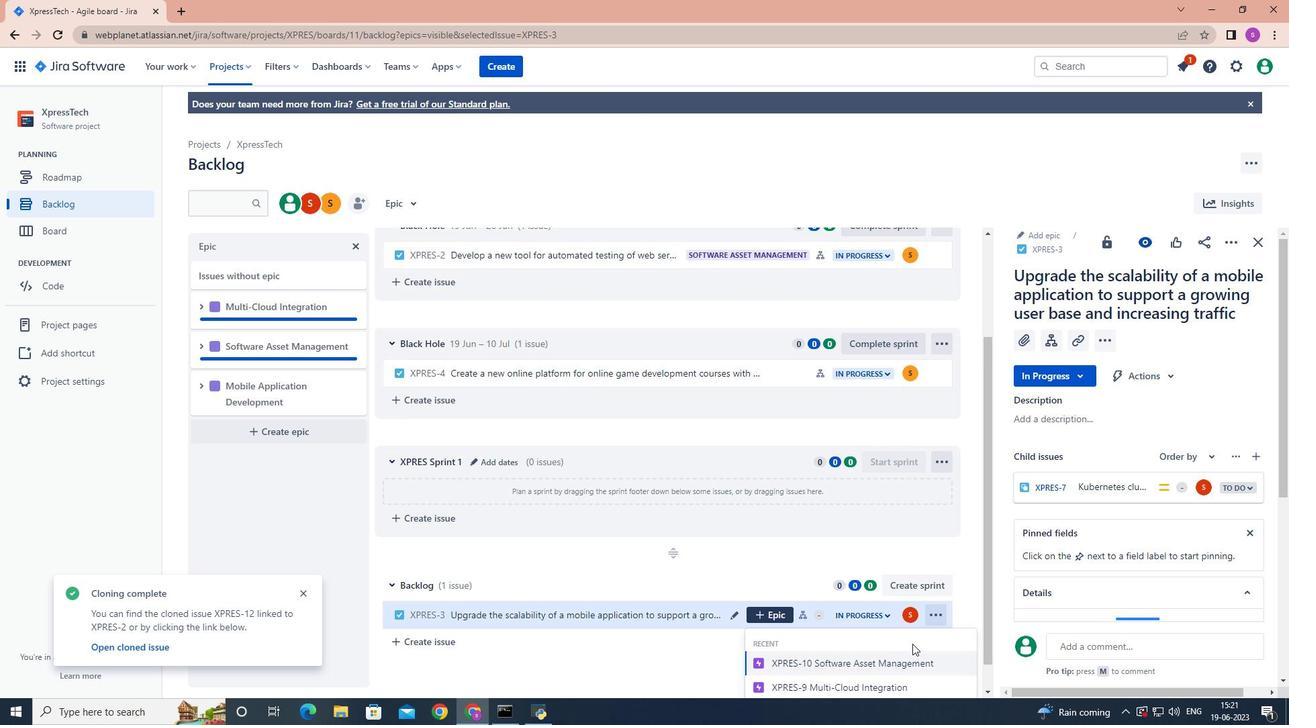 
Action: Mouse scrolled (924, 644) with delta (0, 0)
Screenshot: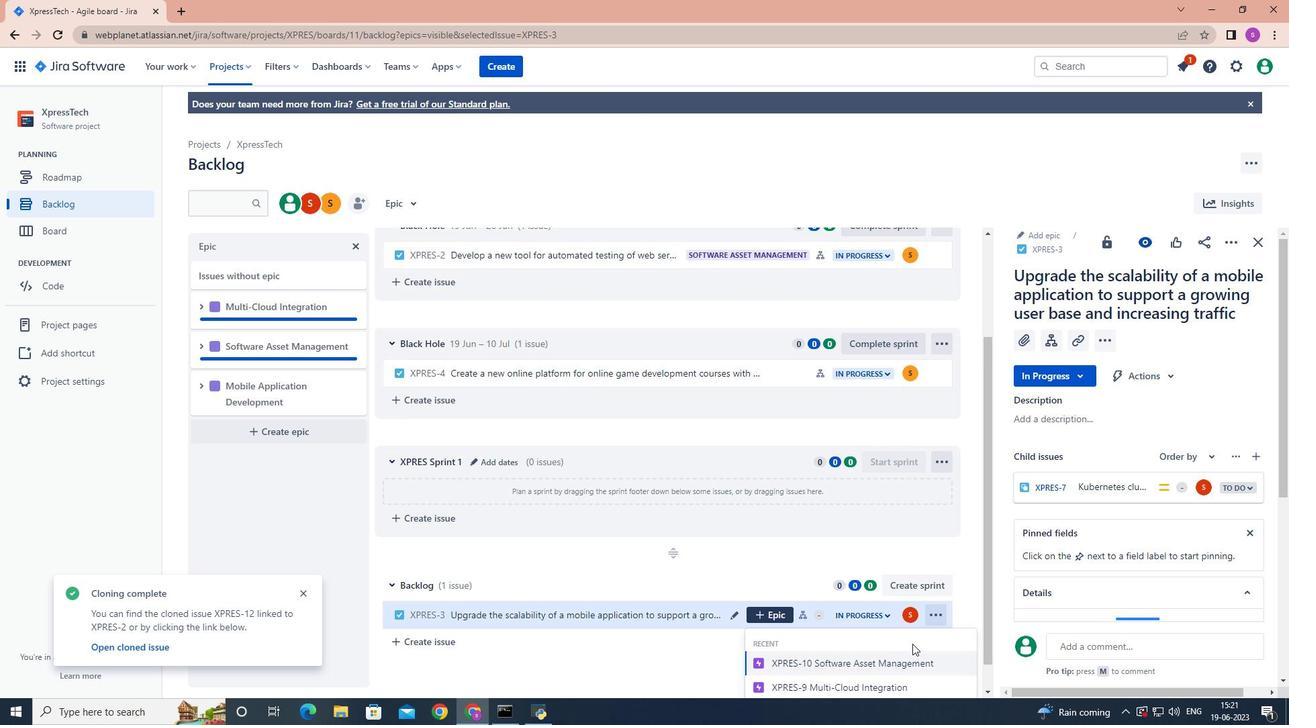 
Action: Mouse scrolled (924, 644) with delta (0, 0)
Screenshot: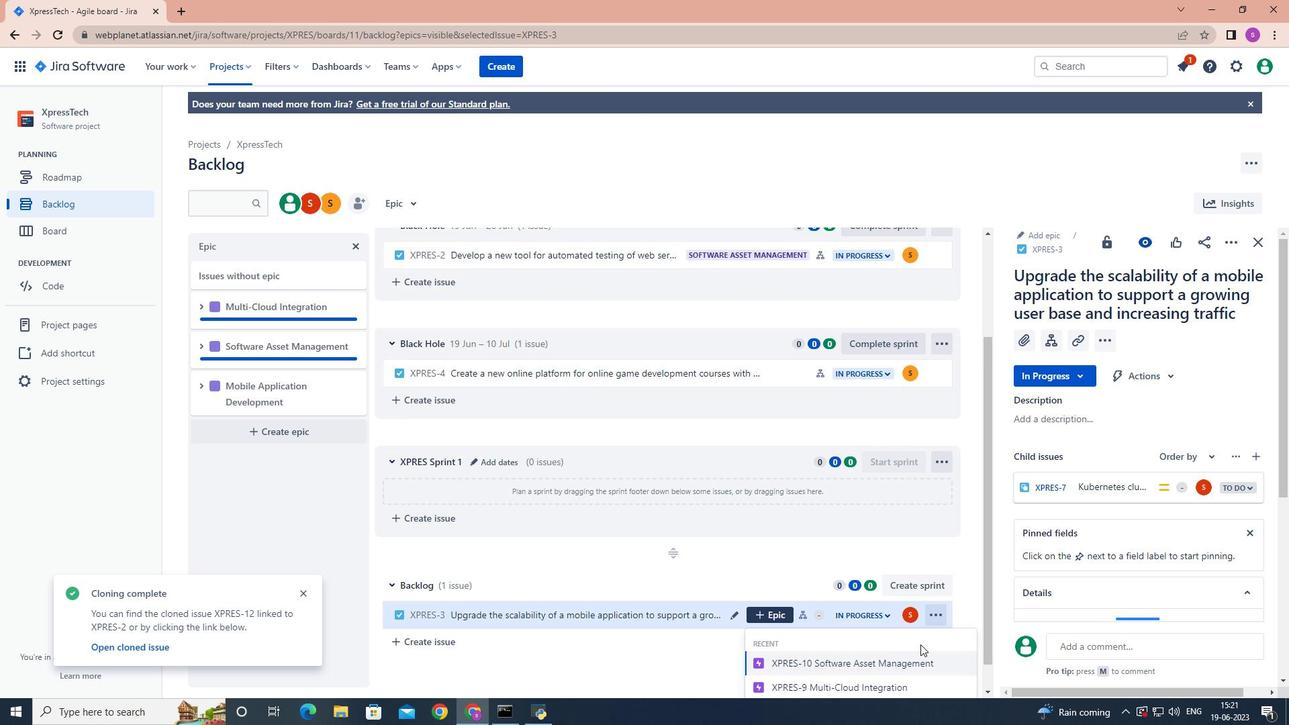 
Action: Mouse moved to (924, 645)
Screenshot: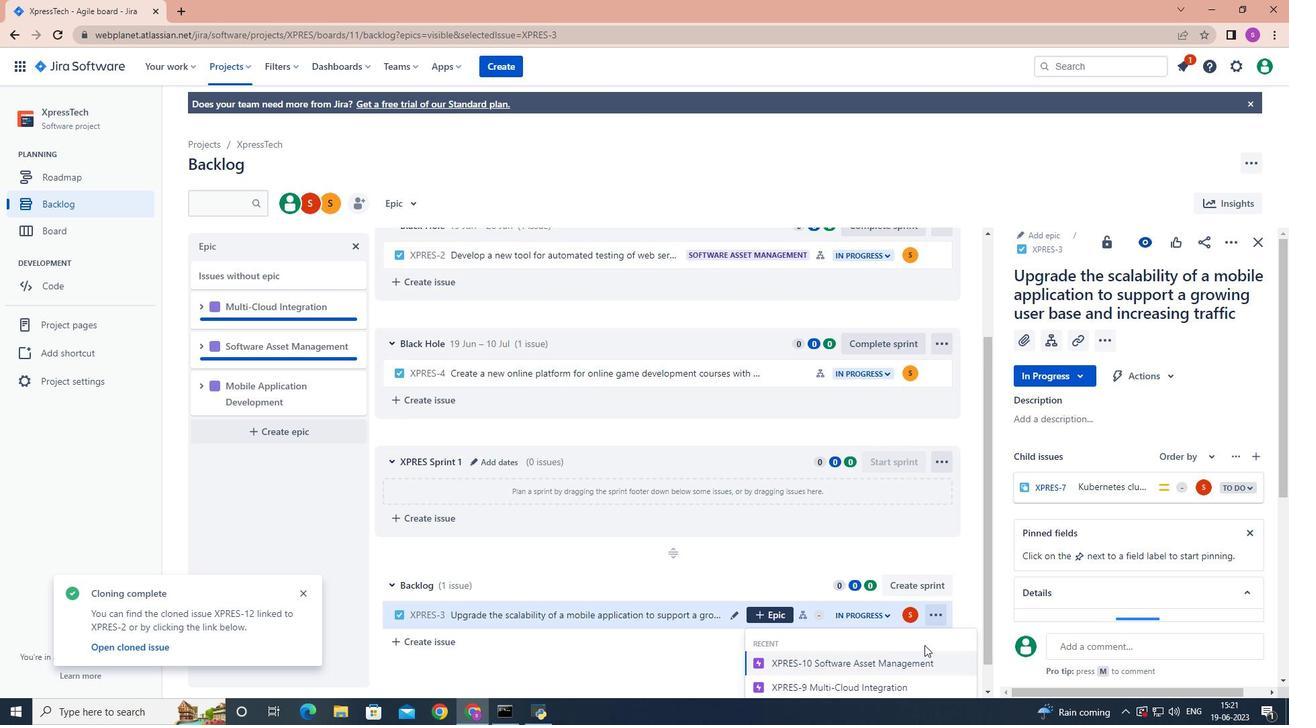 
Action: Mouse scrolled (924, 644) with delta (0, 0)
Screenshot: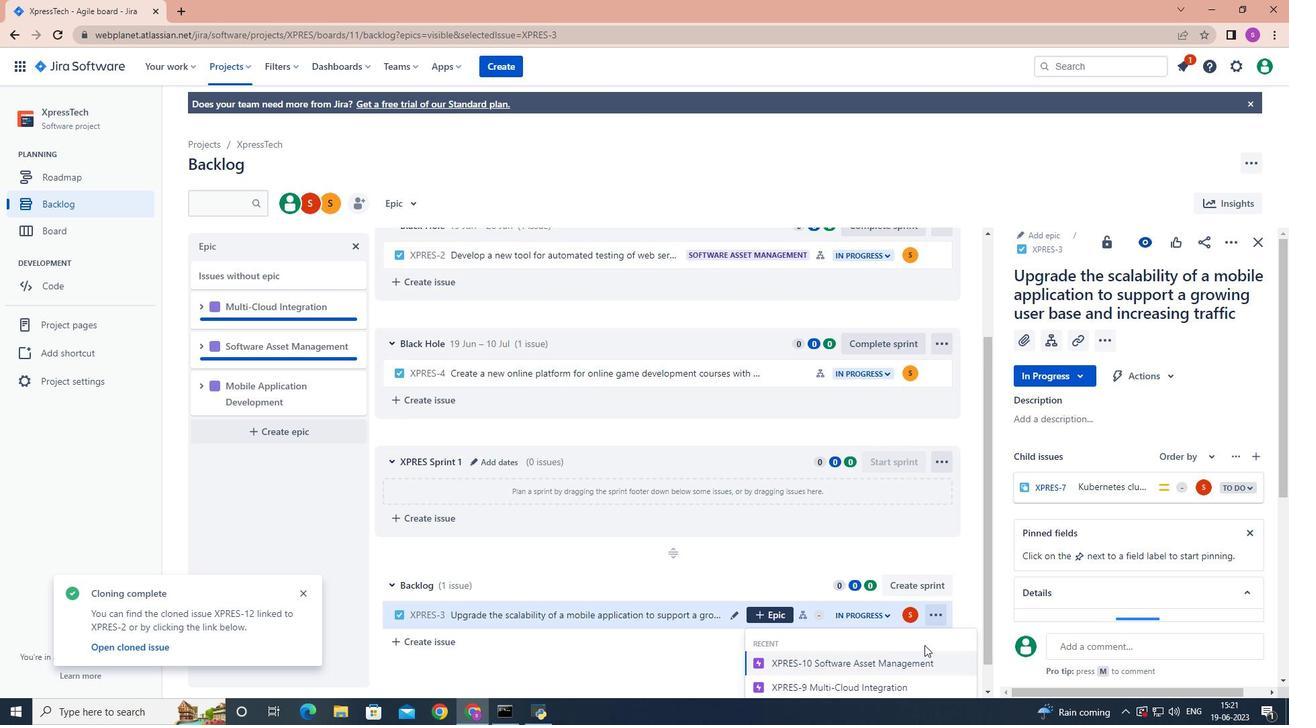 
Action: Mouse moved to (924, 644)
Screenshot: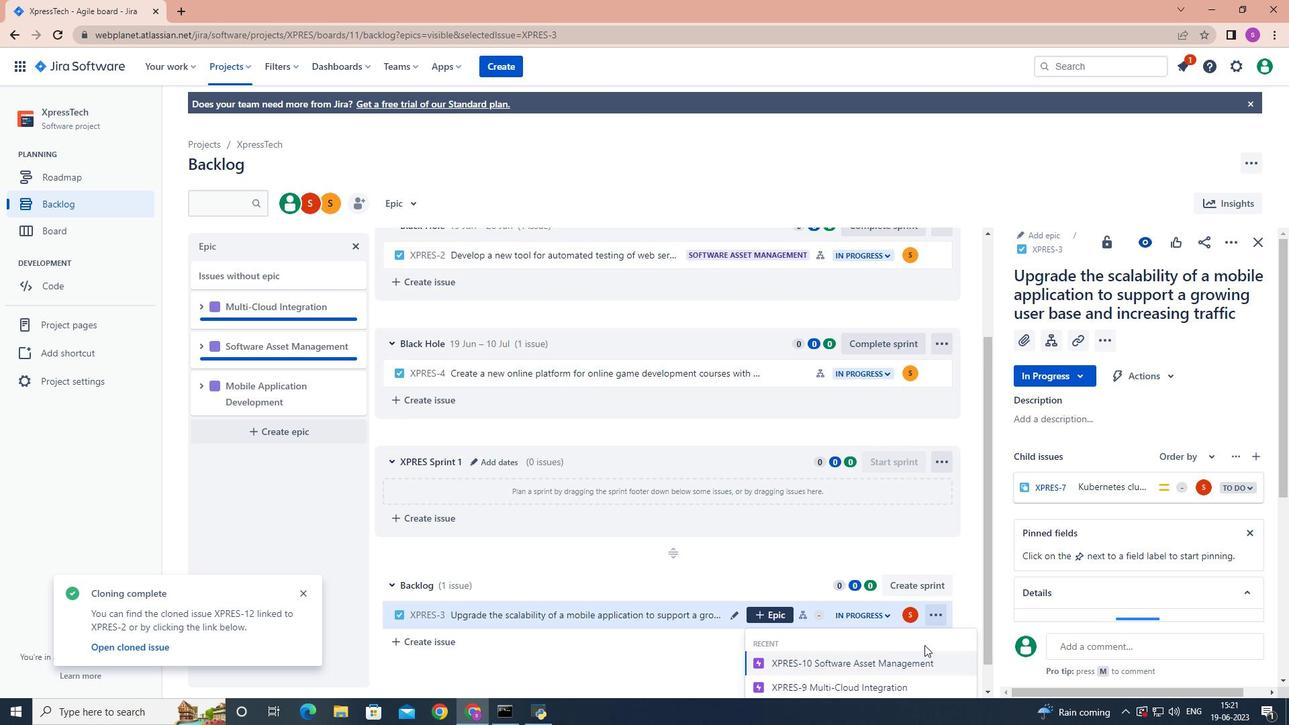 
Action: Mouse scrolled (924, 644) with delta (0, 0)
Screenshot: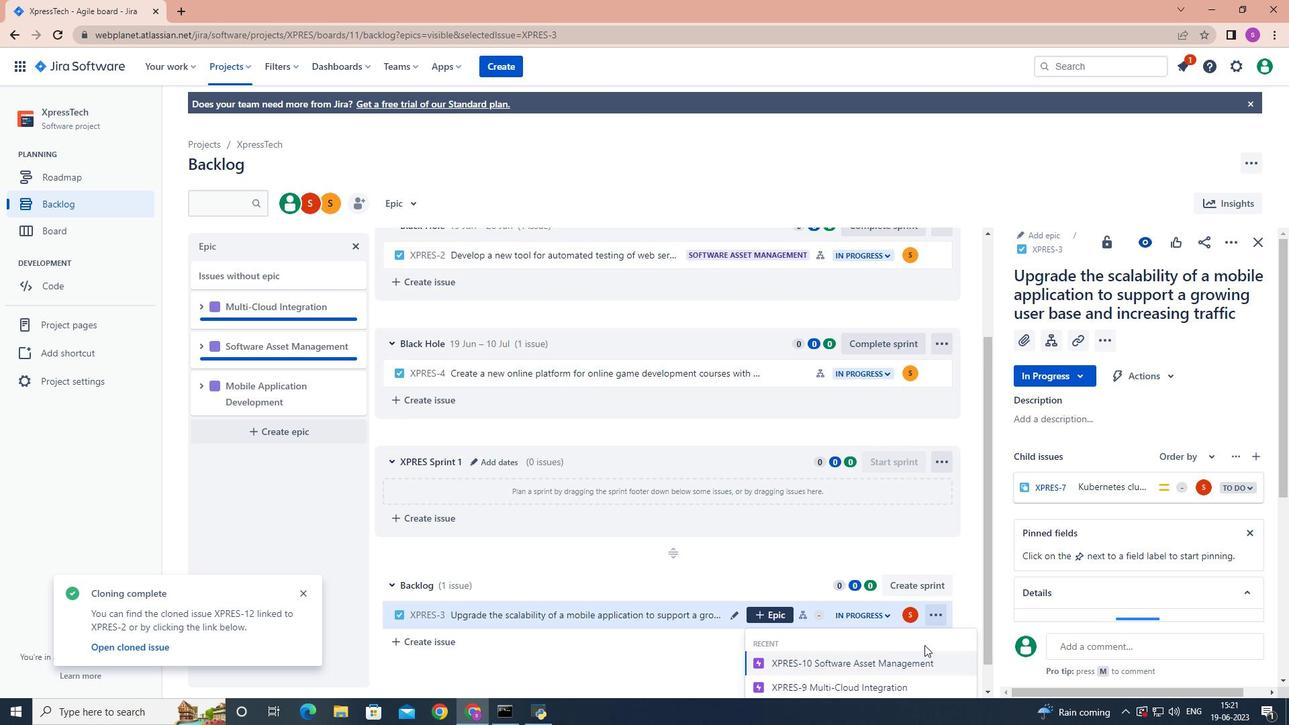 
Action: Mouse moved to (923, 643)
Screenshot: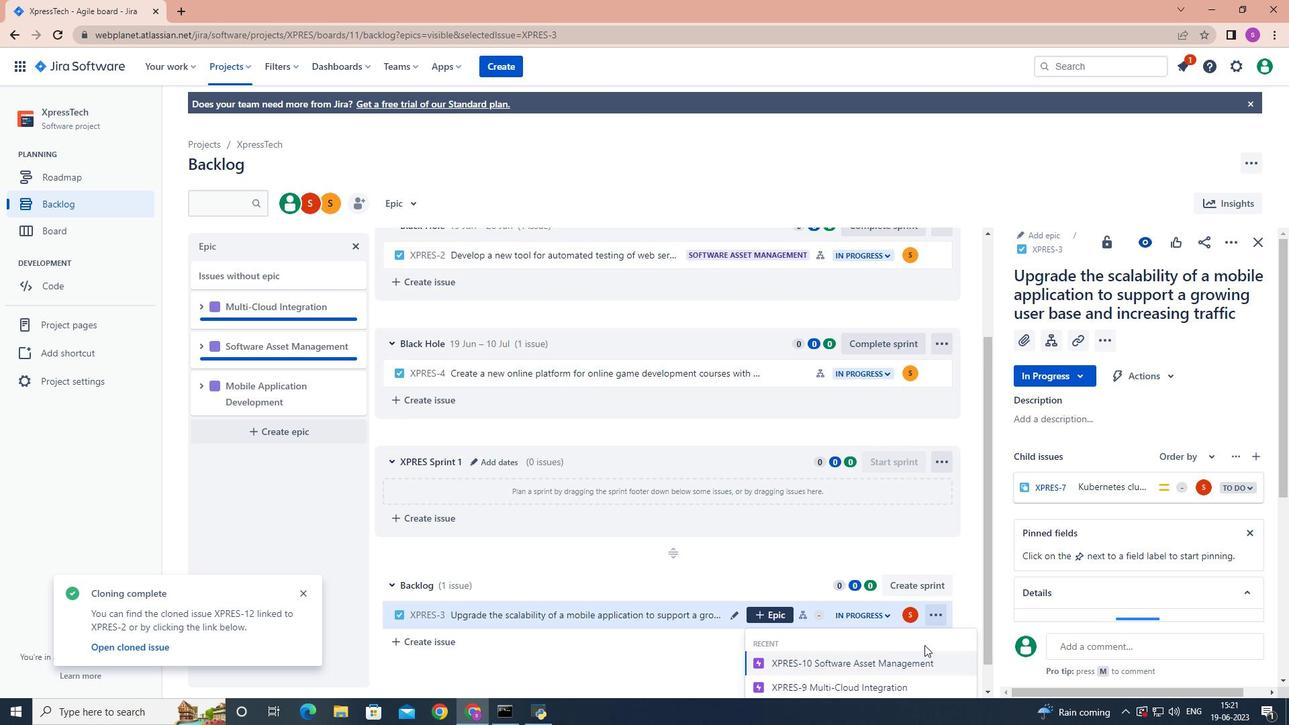 
Action: Mouse scrolled (923, 642) with delta (0, 0)
Screenshot: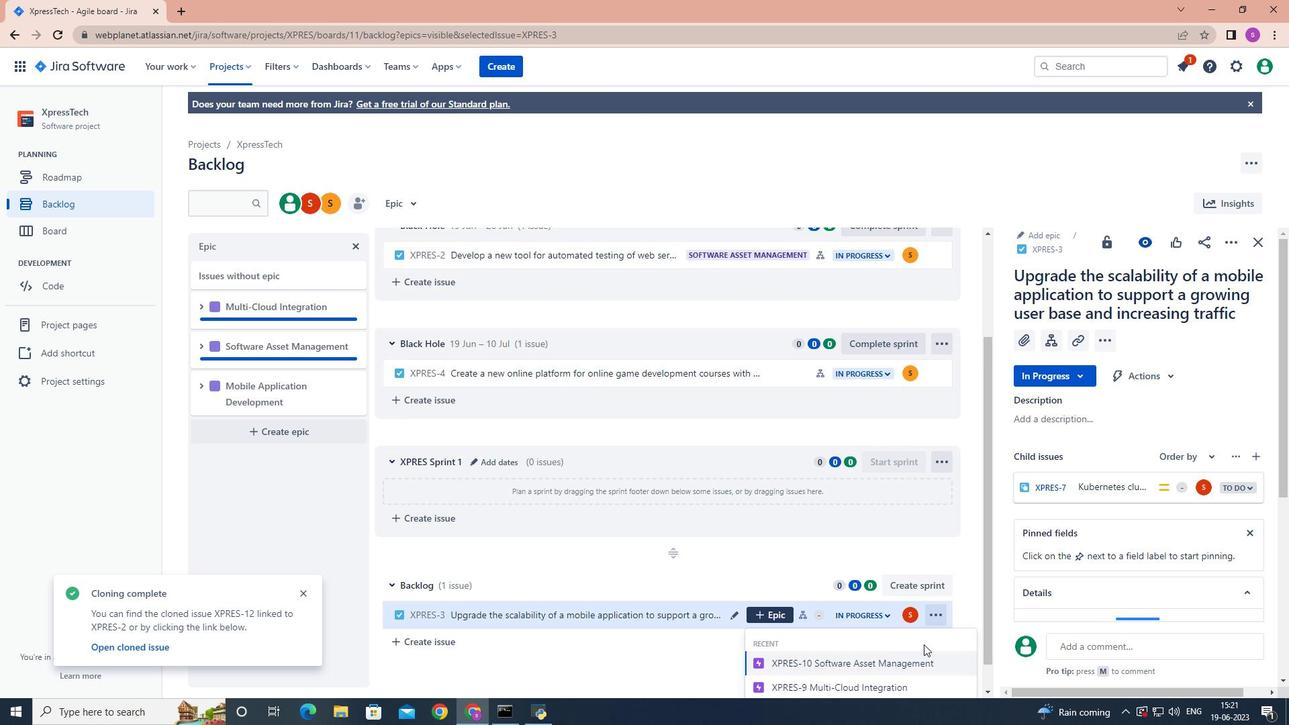 
Action: Mouse moved to (969, 668)
Screenshot: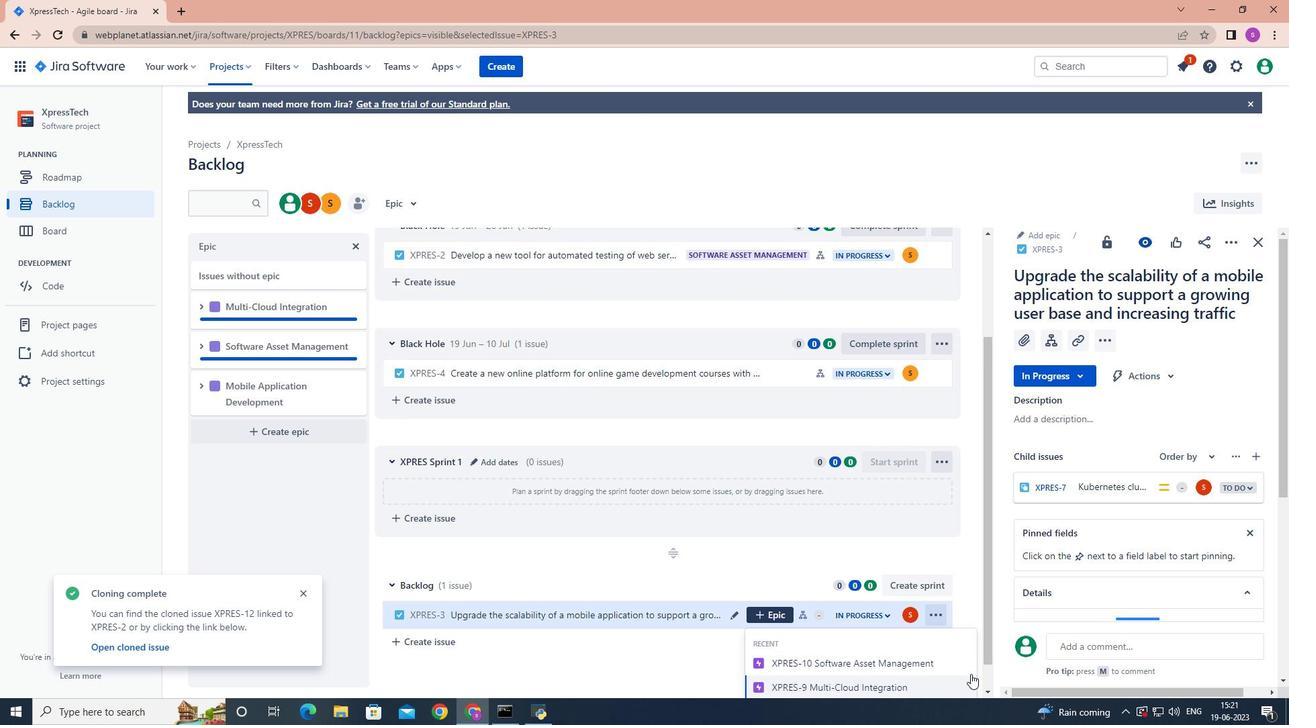 
Action: Mouse scrolled (969, 667) with delta (0, 0)
Screenshot: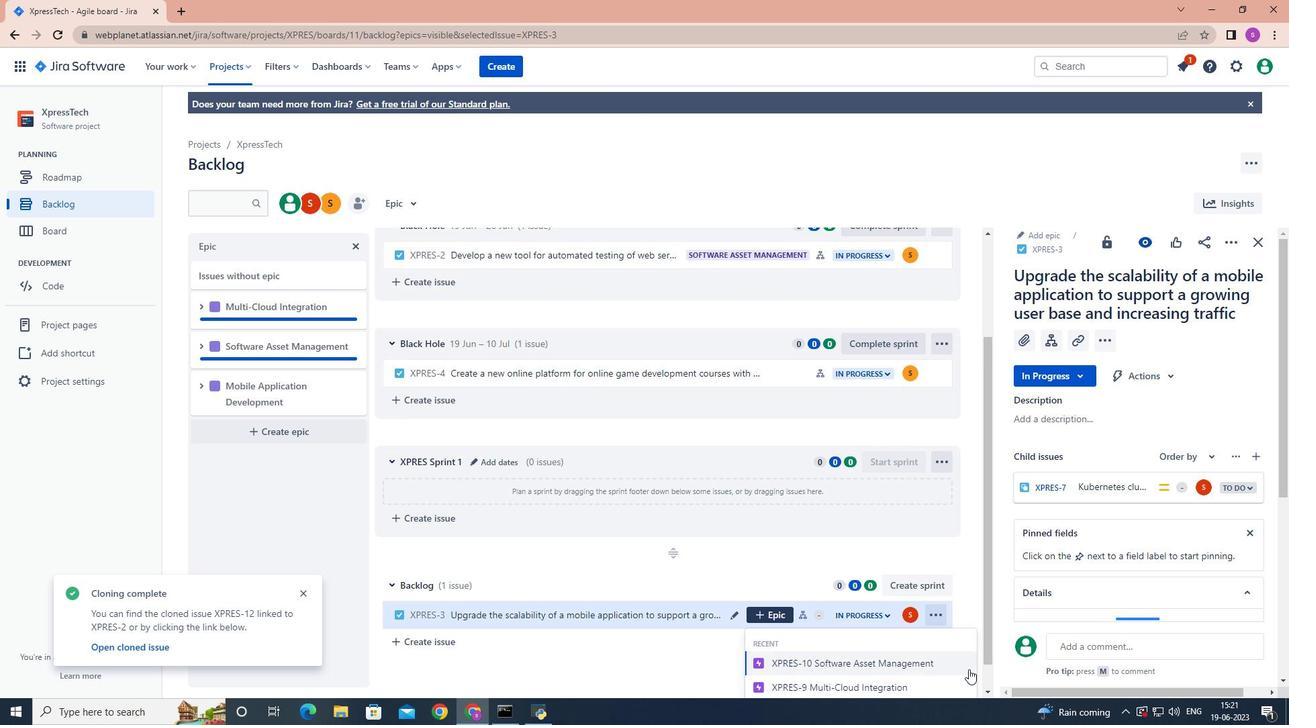 
Action: Mouse moved to (978, 667)
Screenshot: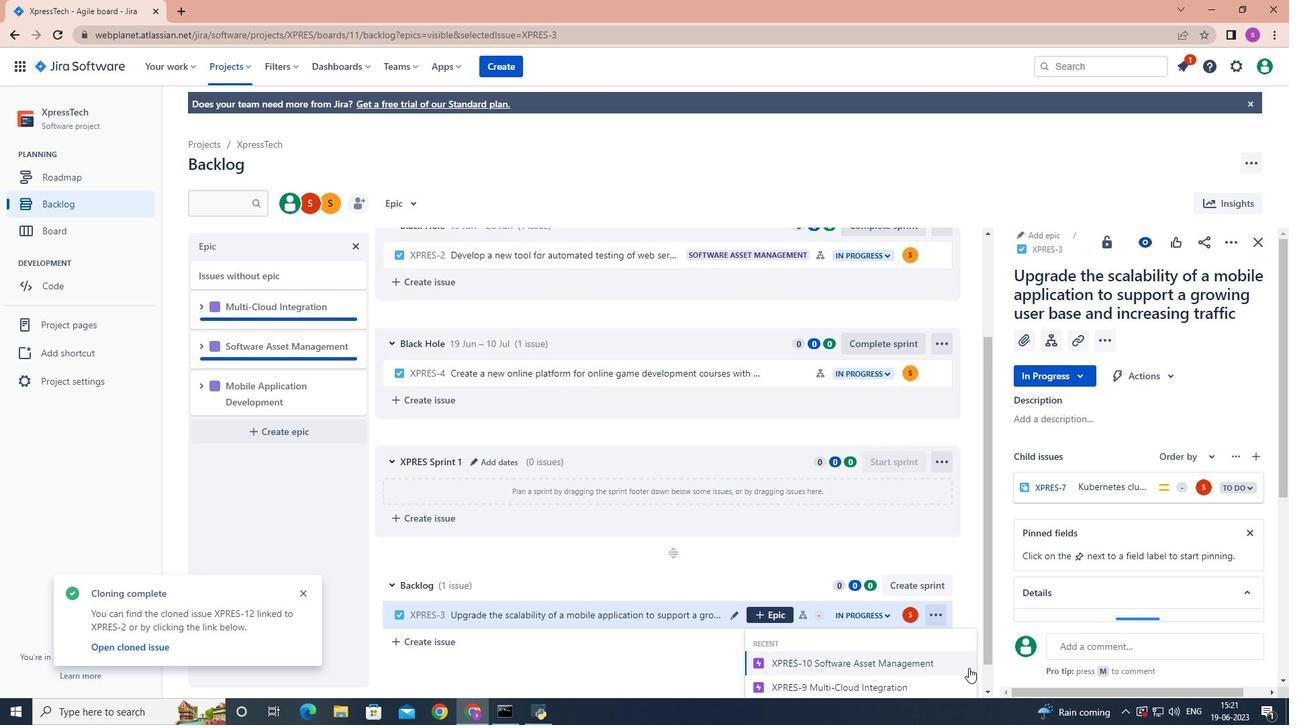 
Action: Mouse scrolled (969, 667) with delta (0, 0)
Screenshot: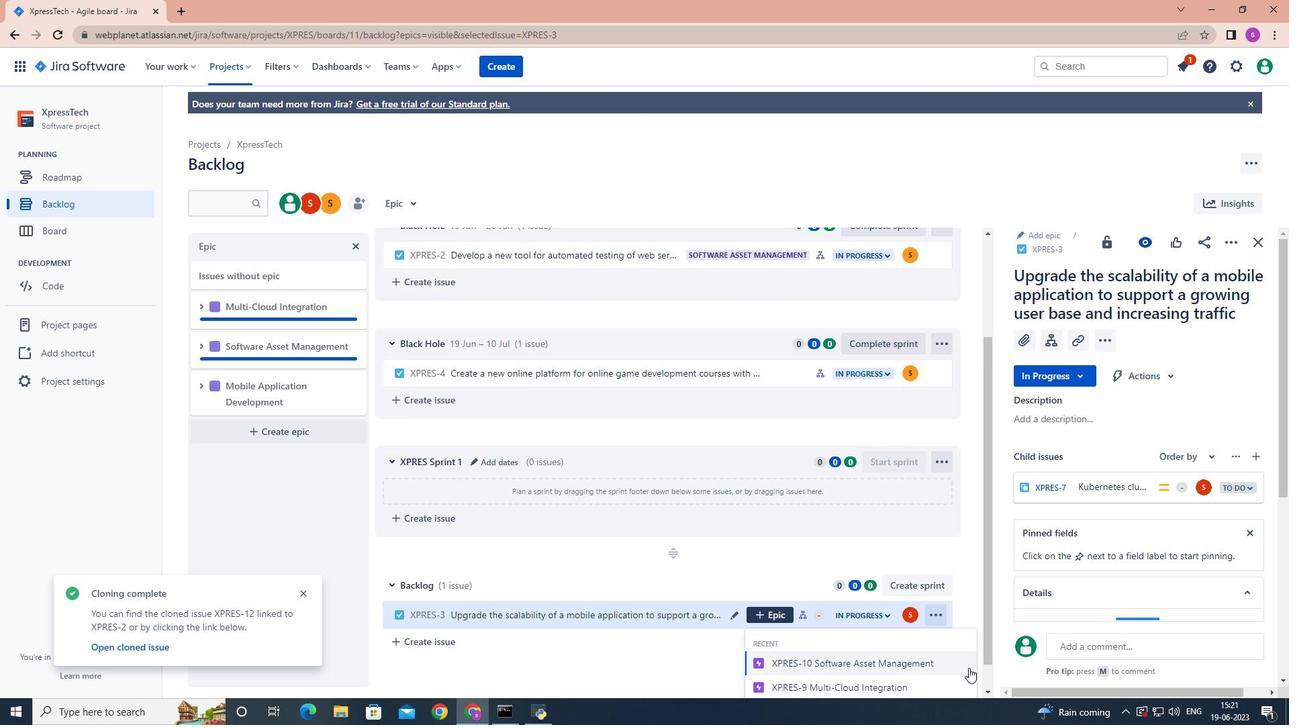 
Action: Mouse moved to (980, 667)
Screenshot: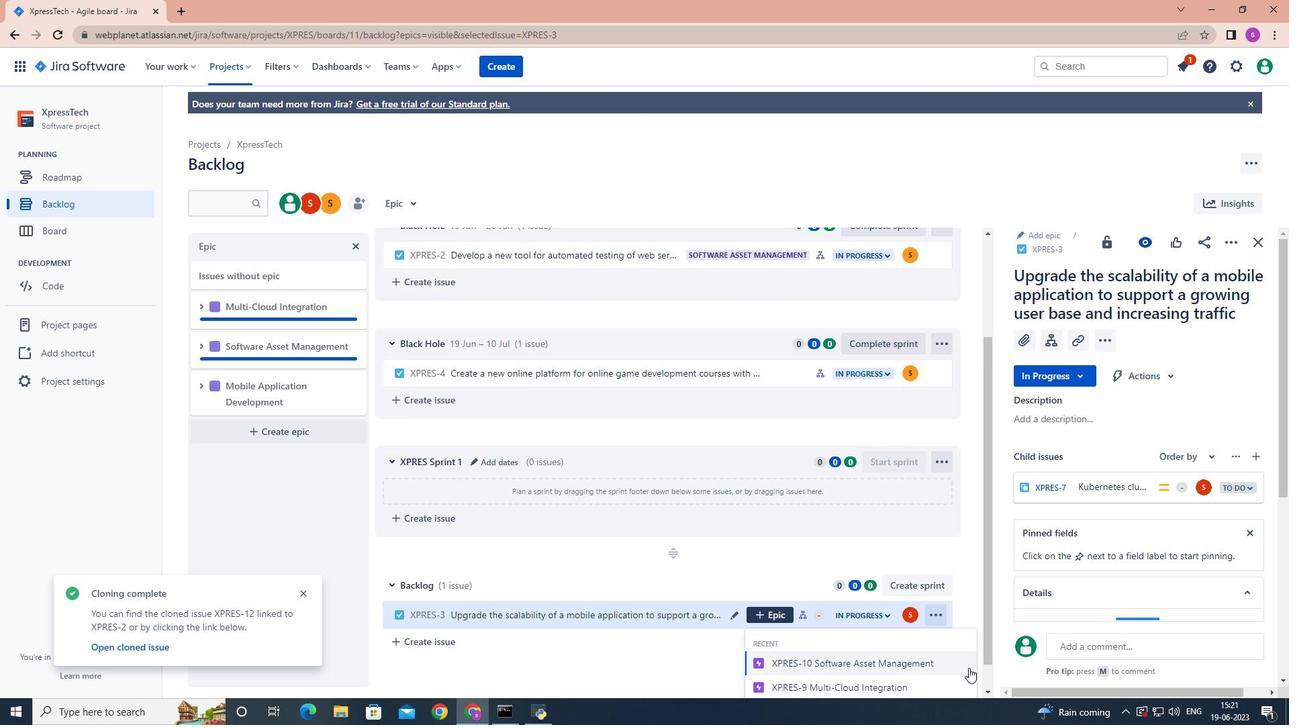 
Action: Mouse scrolled (975, 666) with delta (0, 0)
Screenshot: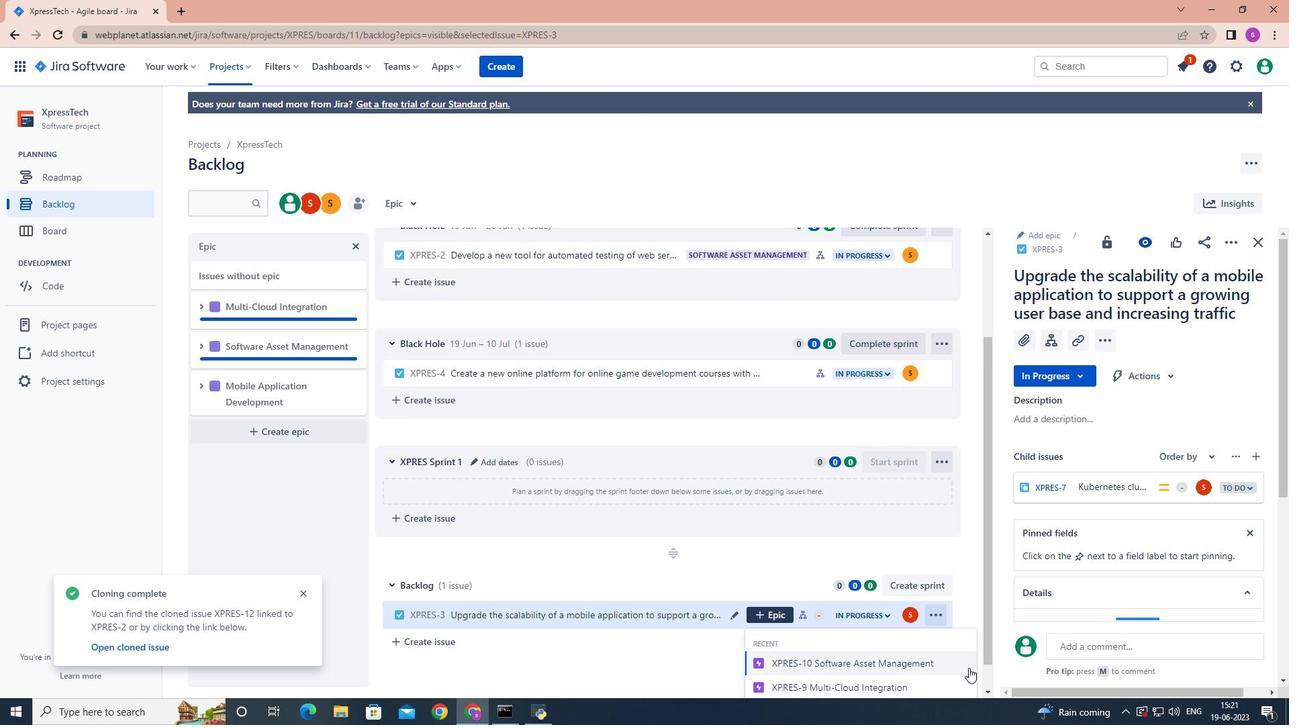 
Action: Mouse moved to (980, 667)
Screenshot: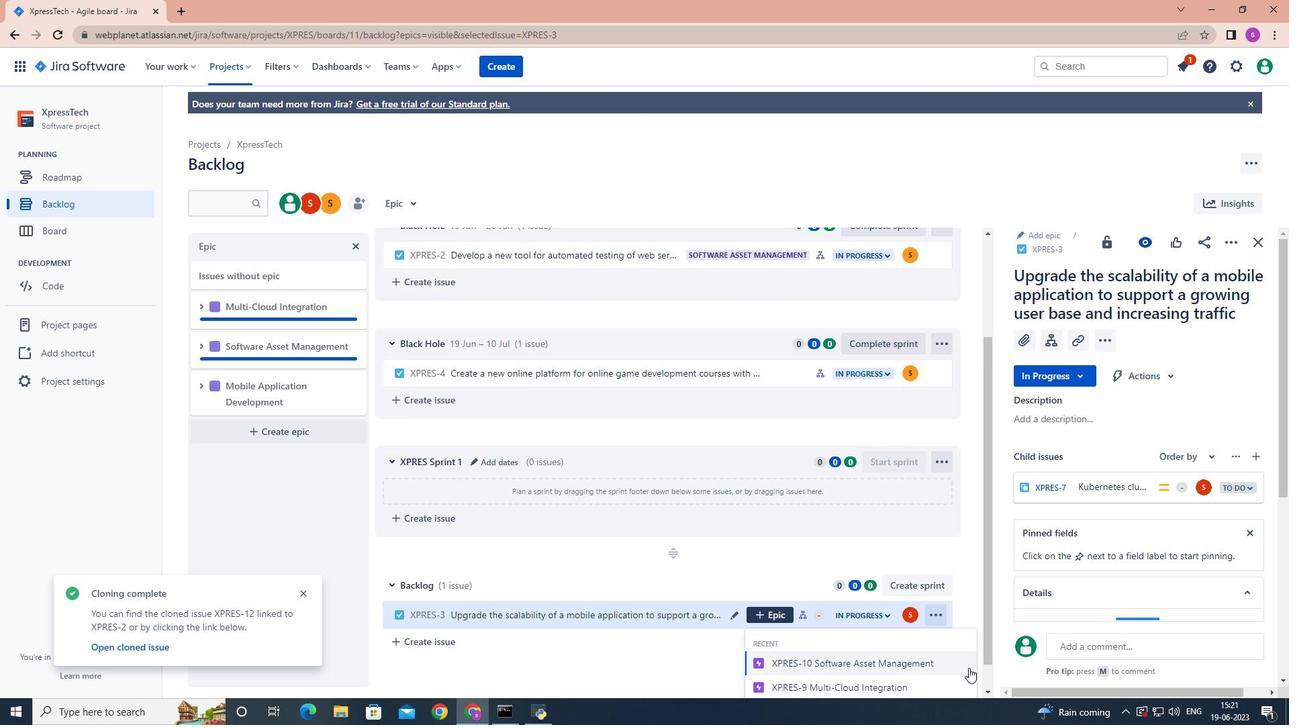 
Action: Mouse scrolled (980, 666) with delta (0, 0)
Screenshot: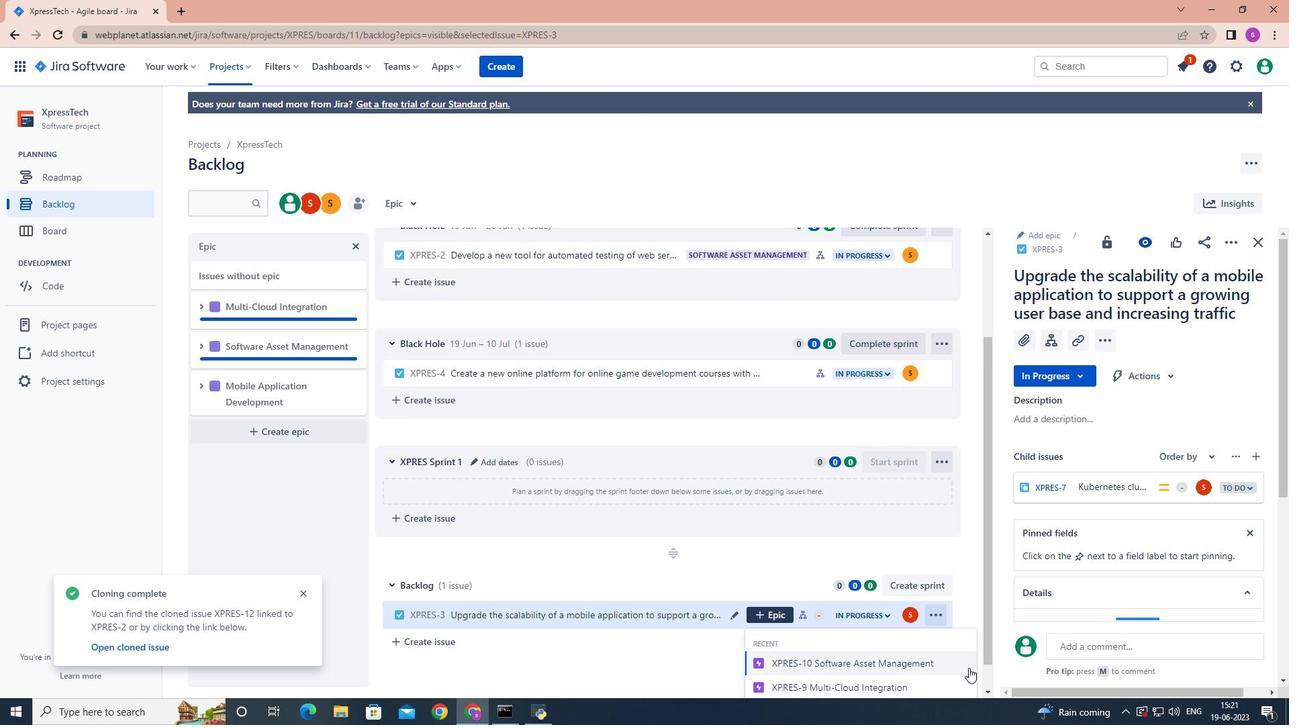 
Action: Mouse moved to (987, 657)
Screenshot: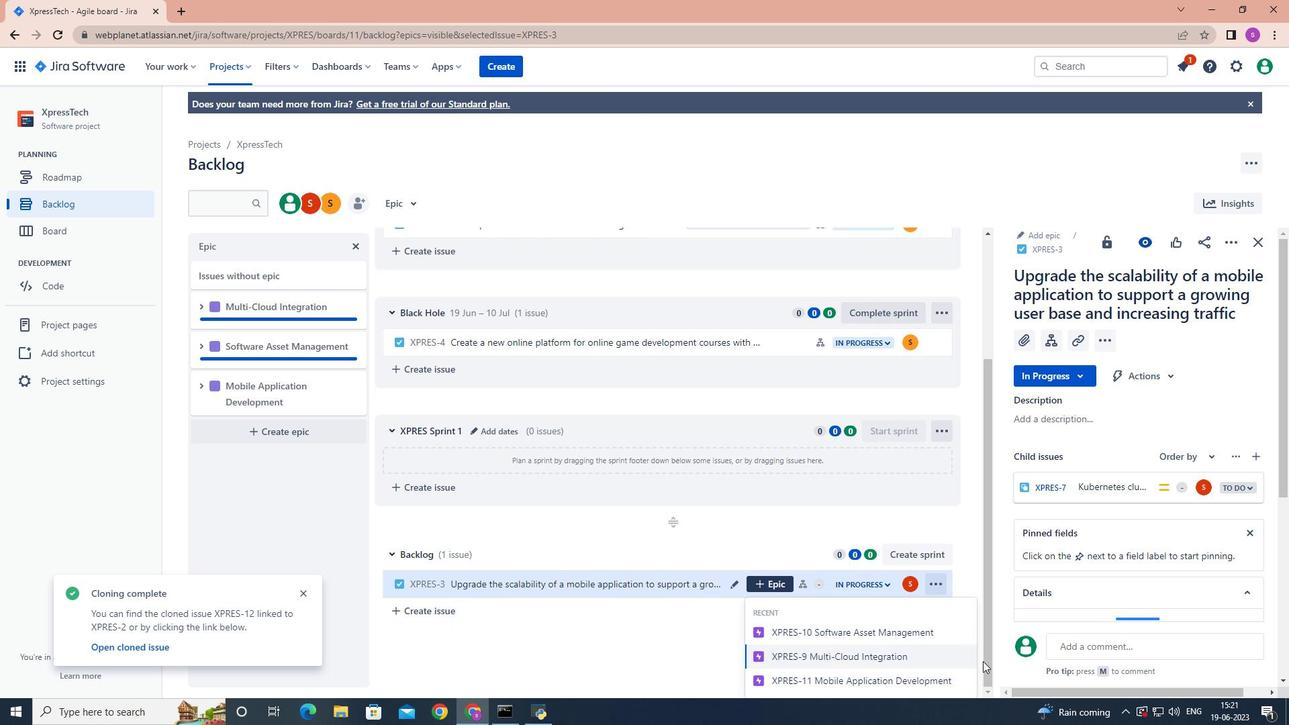 
Action: Mouse scrolled (987, 656) with delta (0, 0)
Screenshot: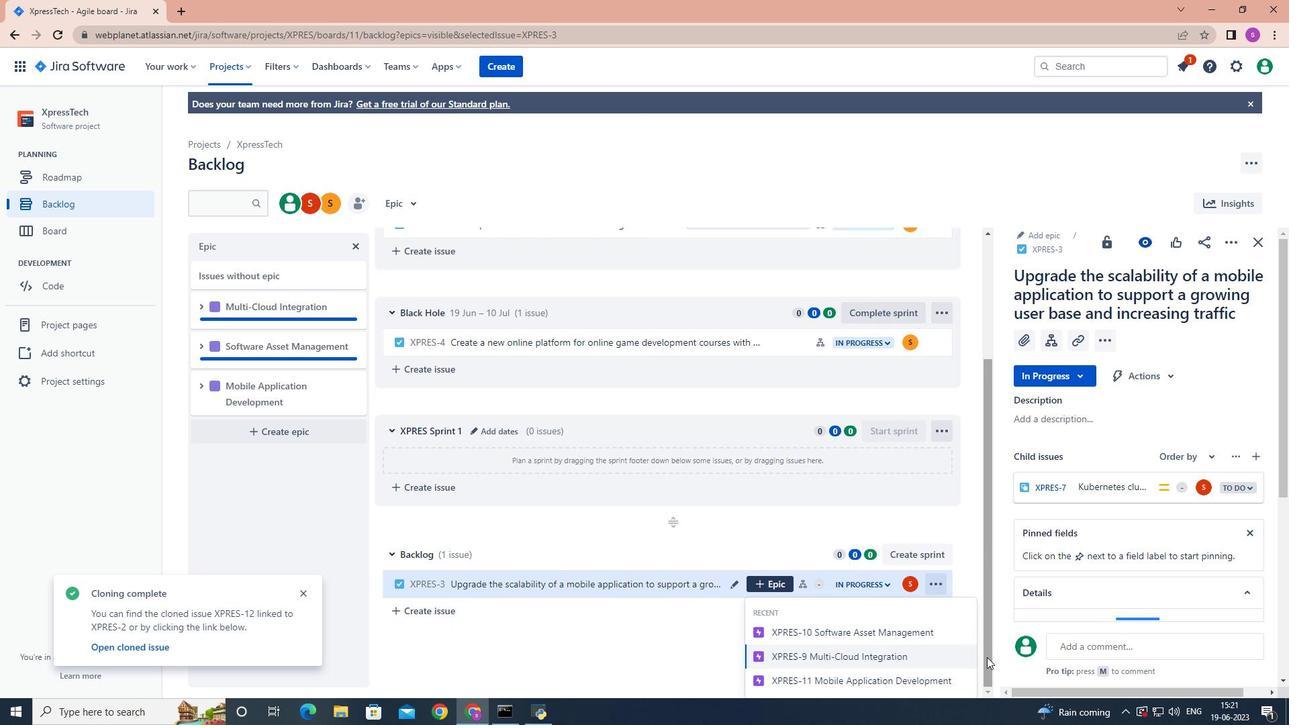 
Action: Mouse scrolled (987, 656) with delta (0, 0)
Screenshot: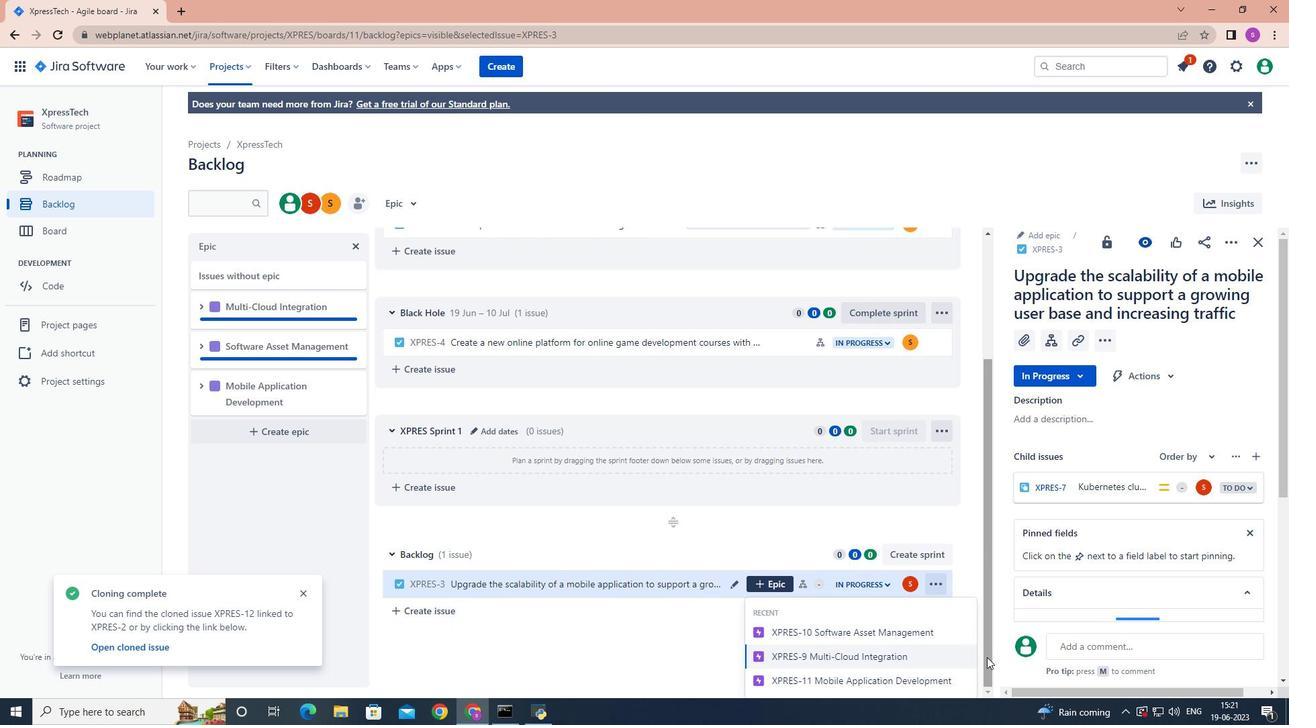 
Action: Mouse scrolled (987, 656) with delta (0, 0)
Screenshot: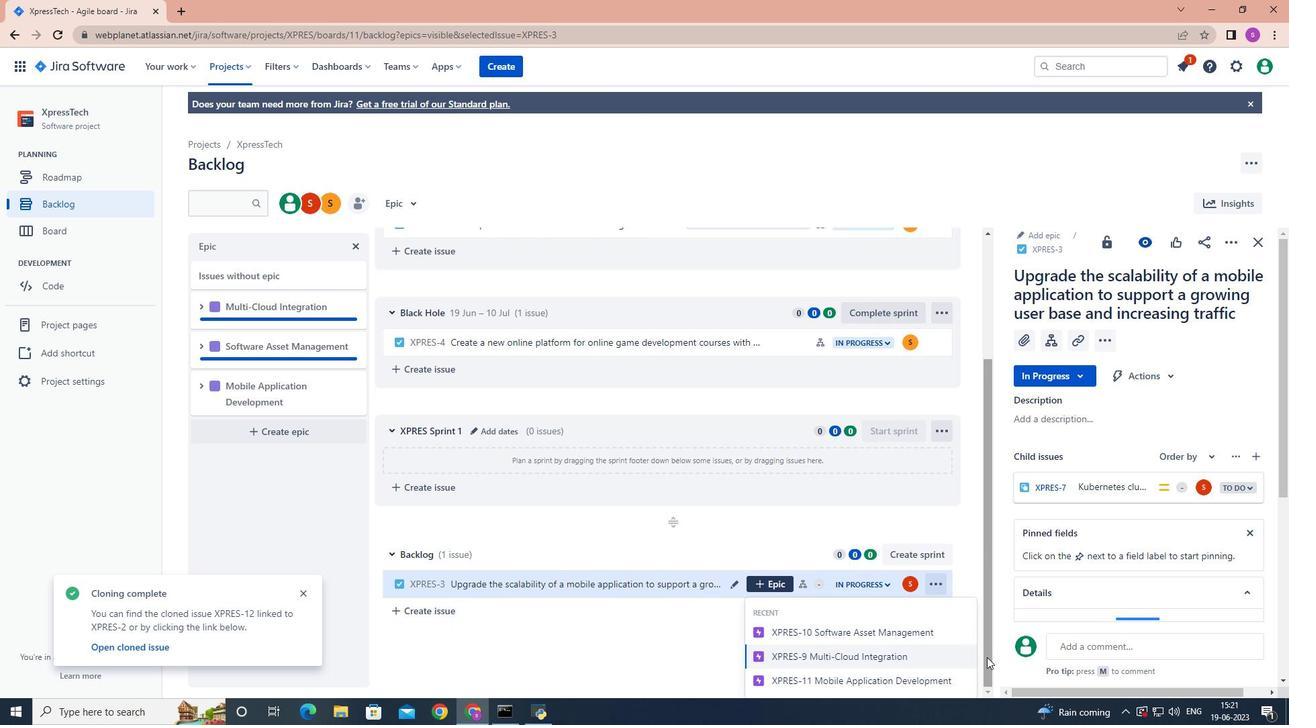 
Action: Mouse scrolled (987, 656) with delta (0, 0)
Screenshot: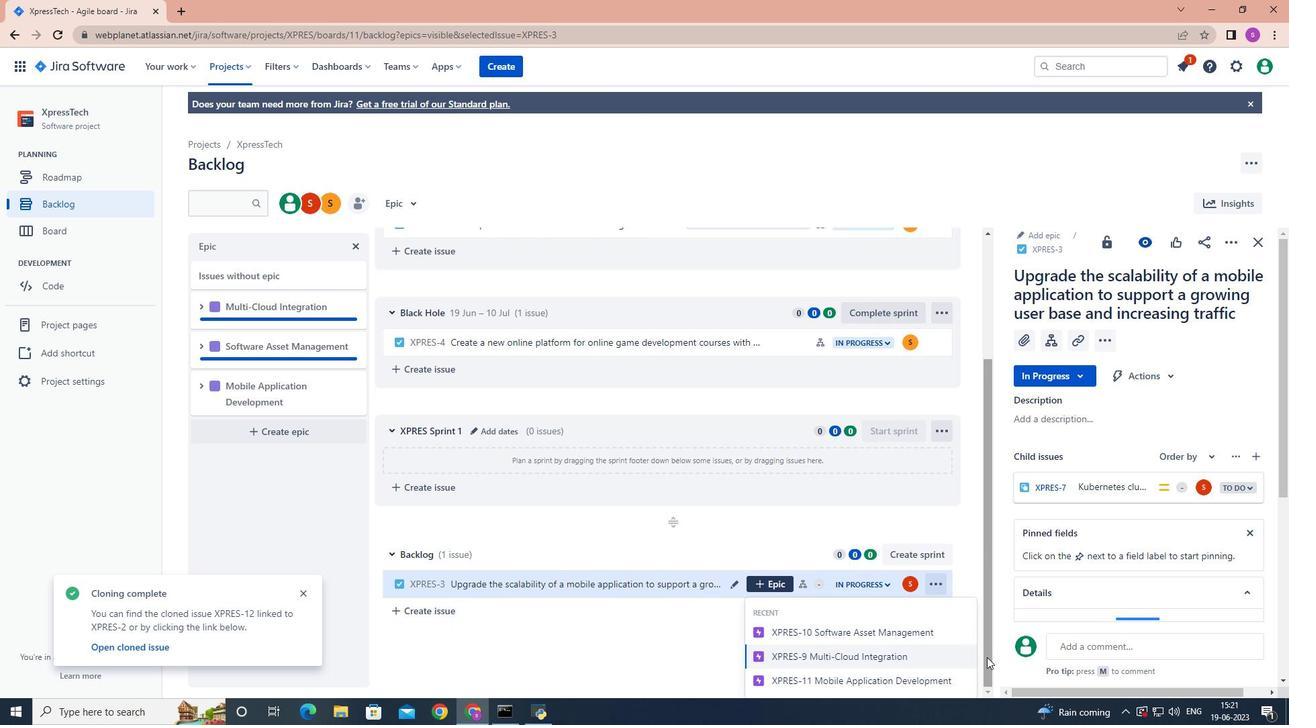 
Action: Mouse moved to (899, 678)
Screenshot: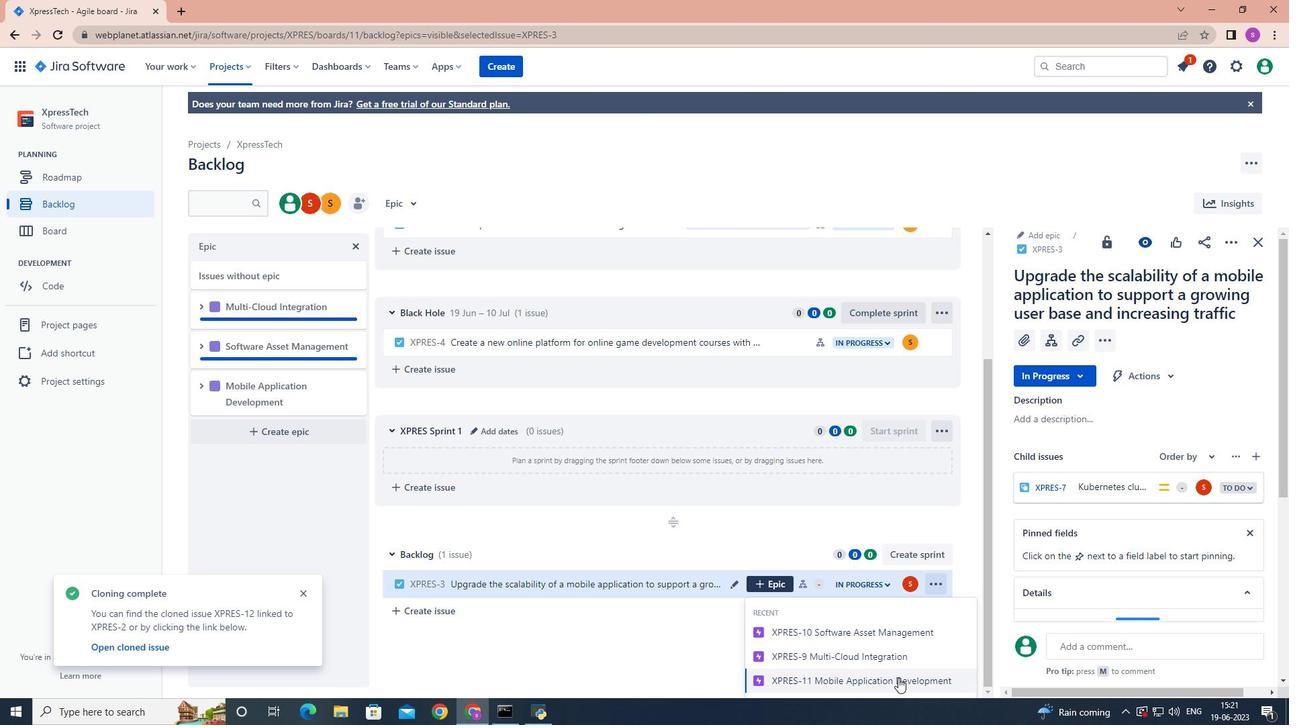 
Action: Mouse pressed left at (899, 678)
Screenshot: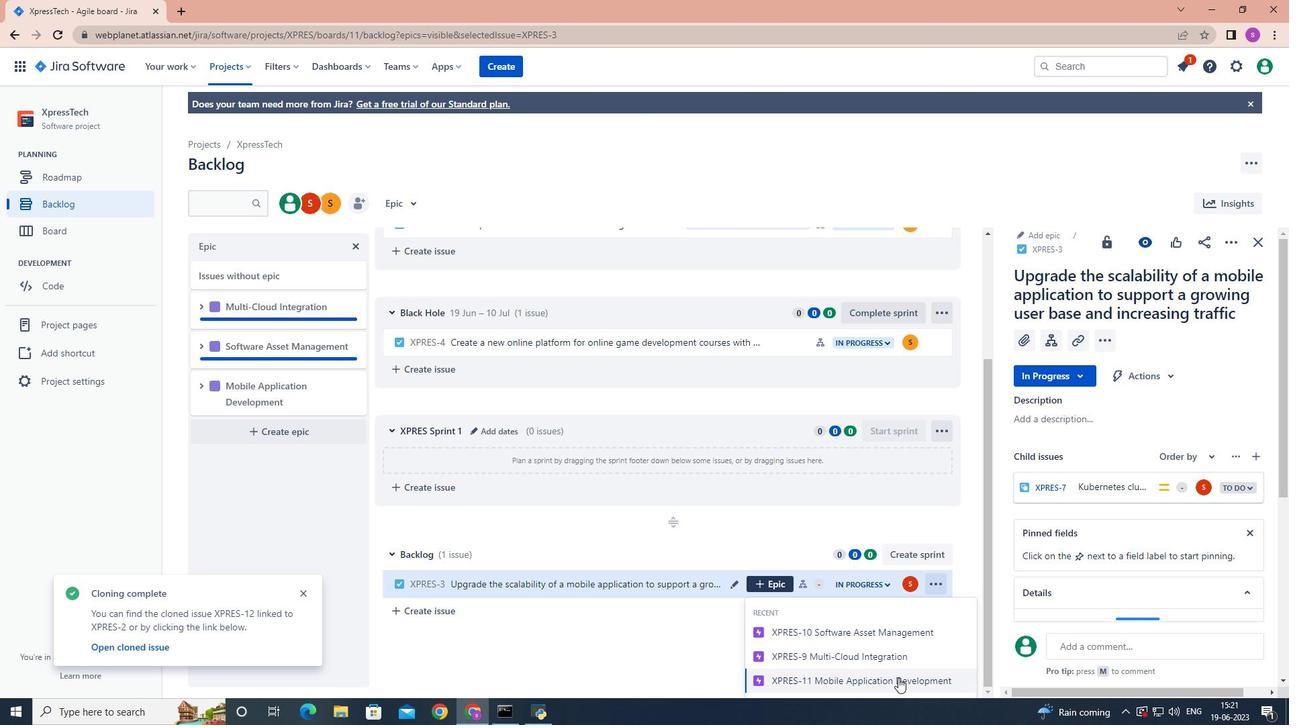 
Action: Mouse moved to (912, 681)
Screenshot: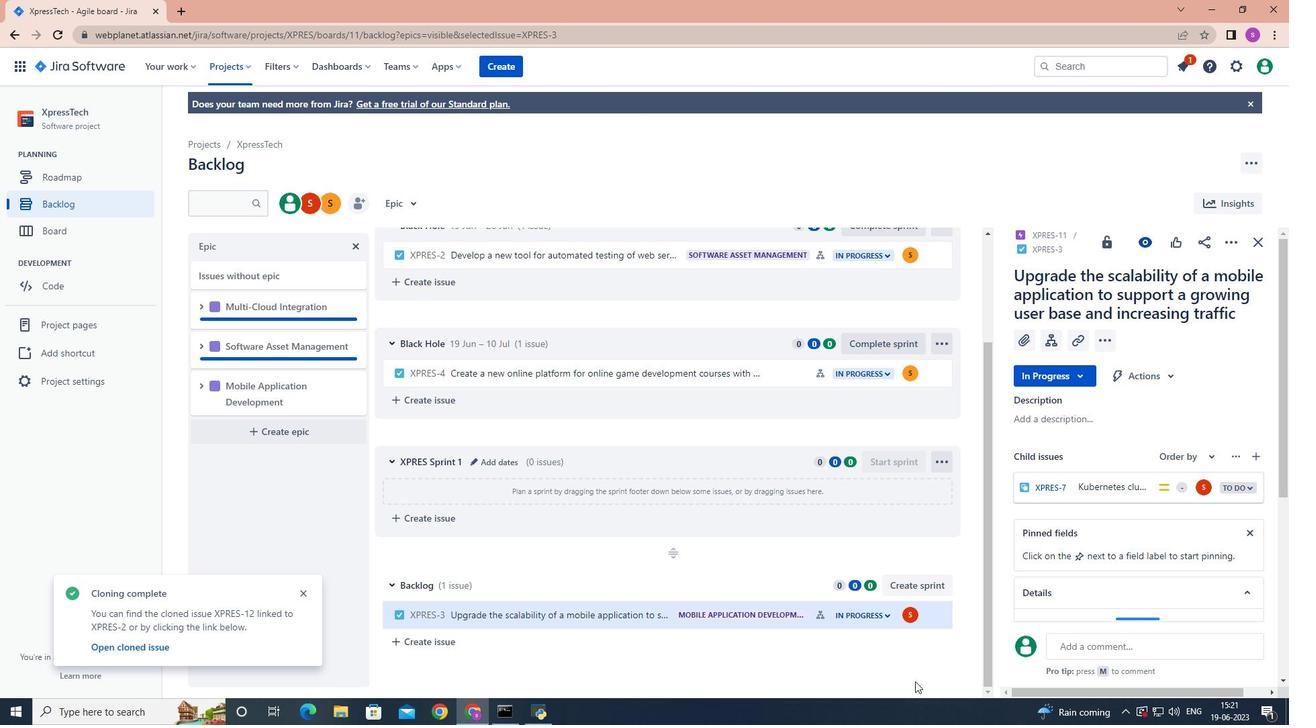 
